 Task: Add a signature Jazmin Davis containing Best wishes for a happy National Teachers Day, Jazmin Davis to email address softage.2@softage.net and add a folder Assignments
Action: Key pressed n
Screenshot: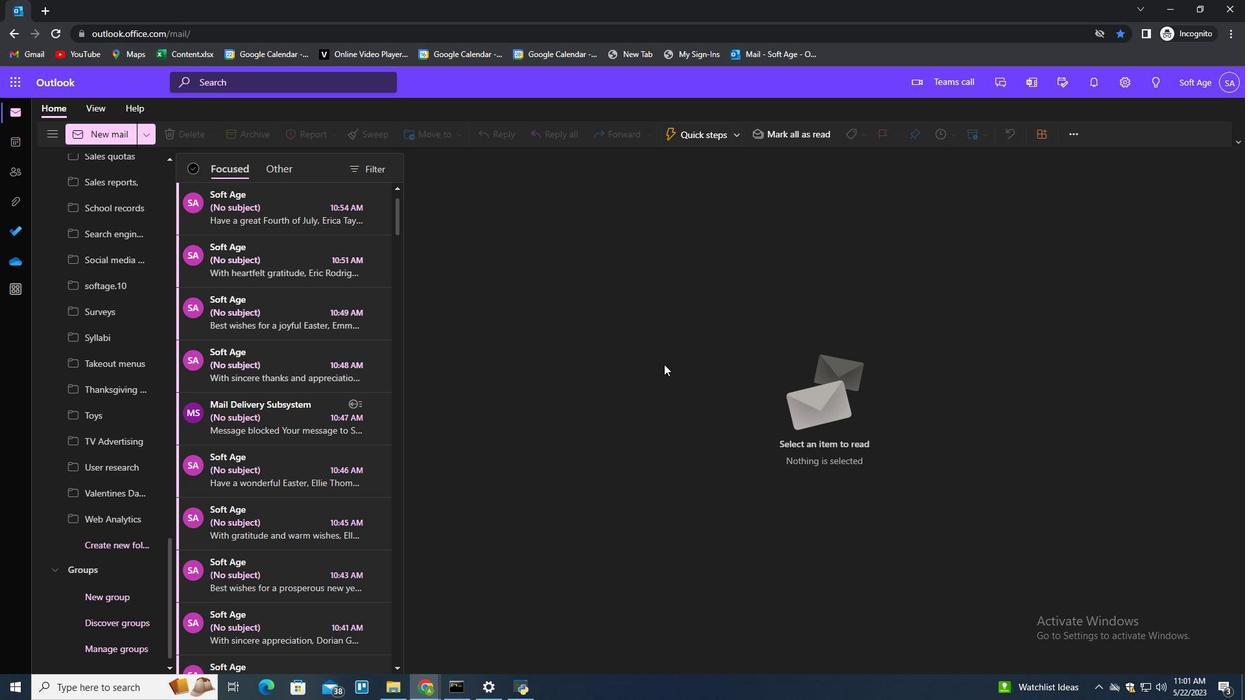 
Action: Mouse moved to (866, 126)
Screenshot: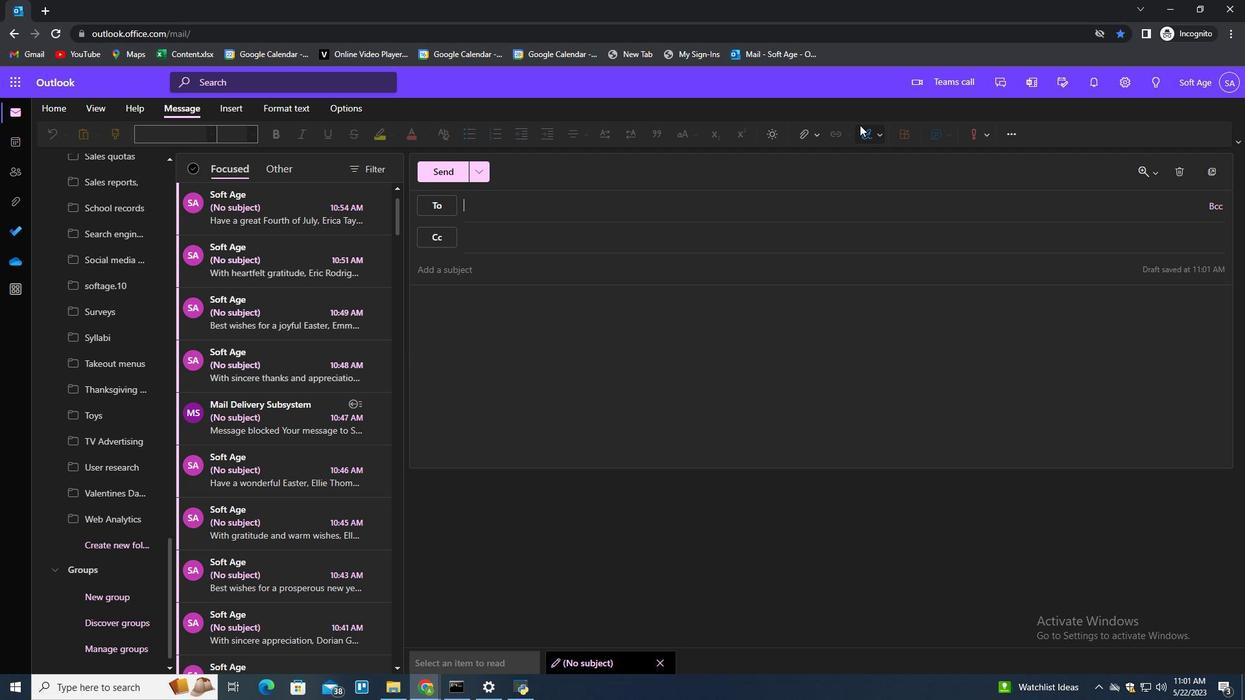 
Action: Mouse pressed left at (866, 126)
Screenshot: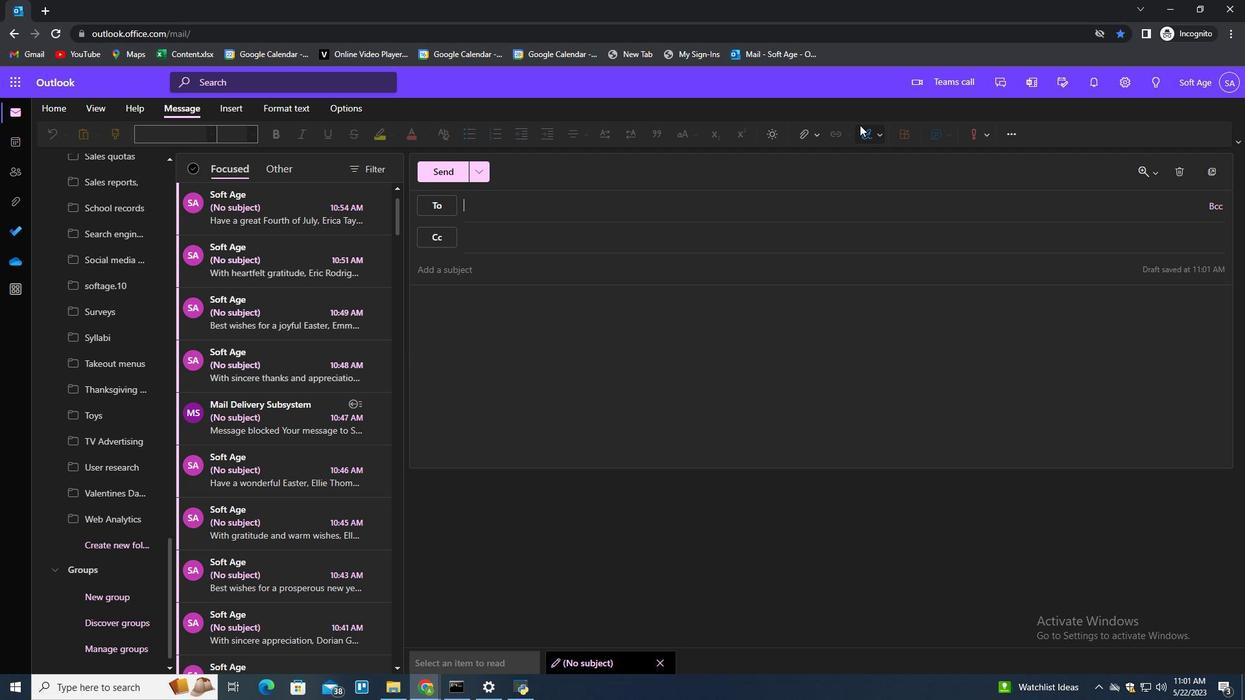 
Action: Mouse moved to (853, 184)
Screenshot: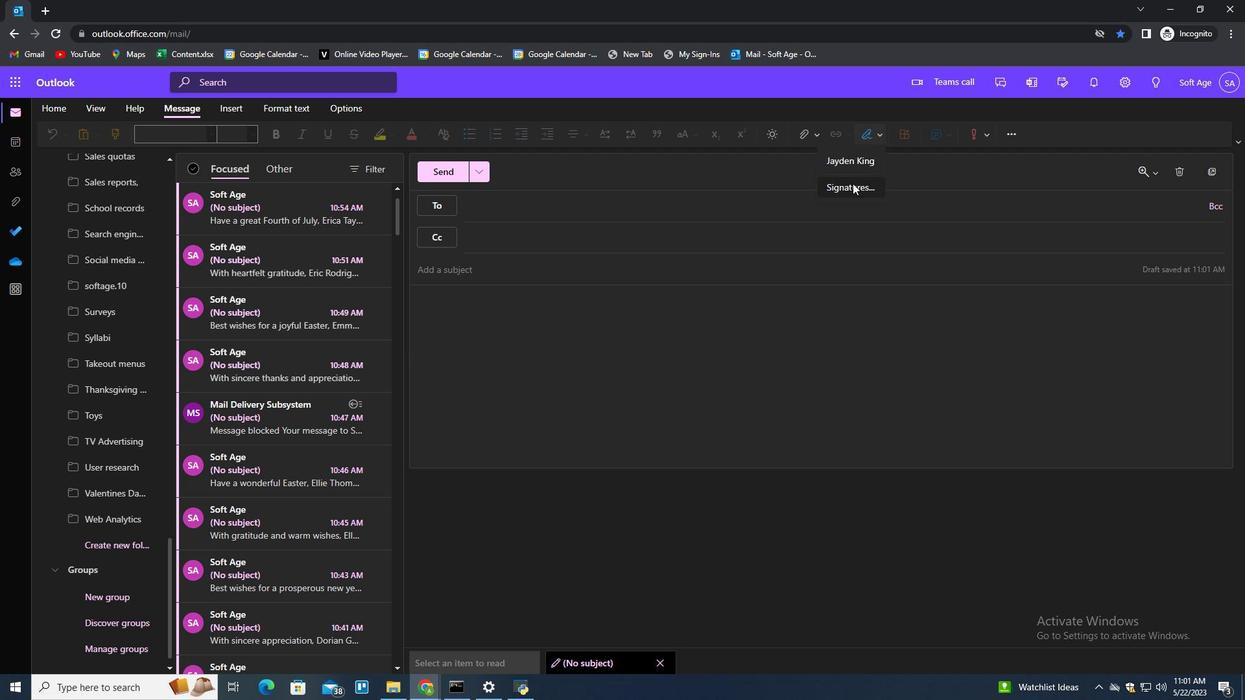 
Action: Mouse pressed left at (853, 184)
Screenshot: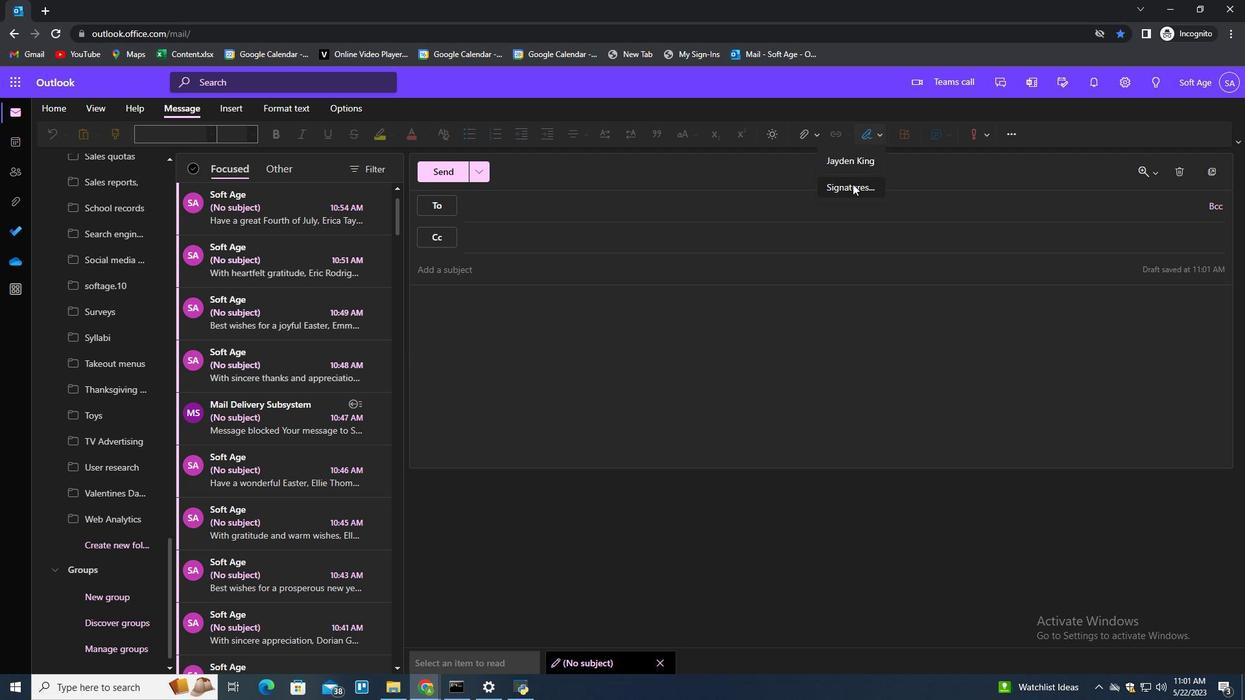 
Action: Mouse moved to (872, 239)
Screenshot: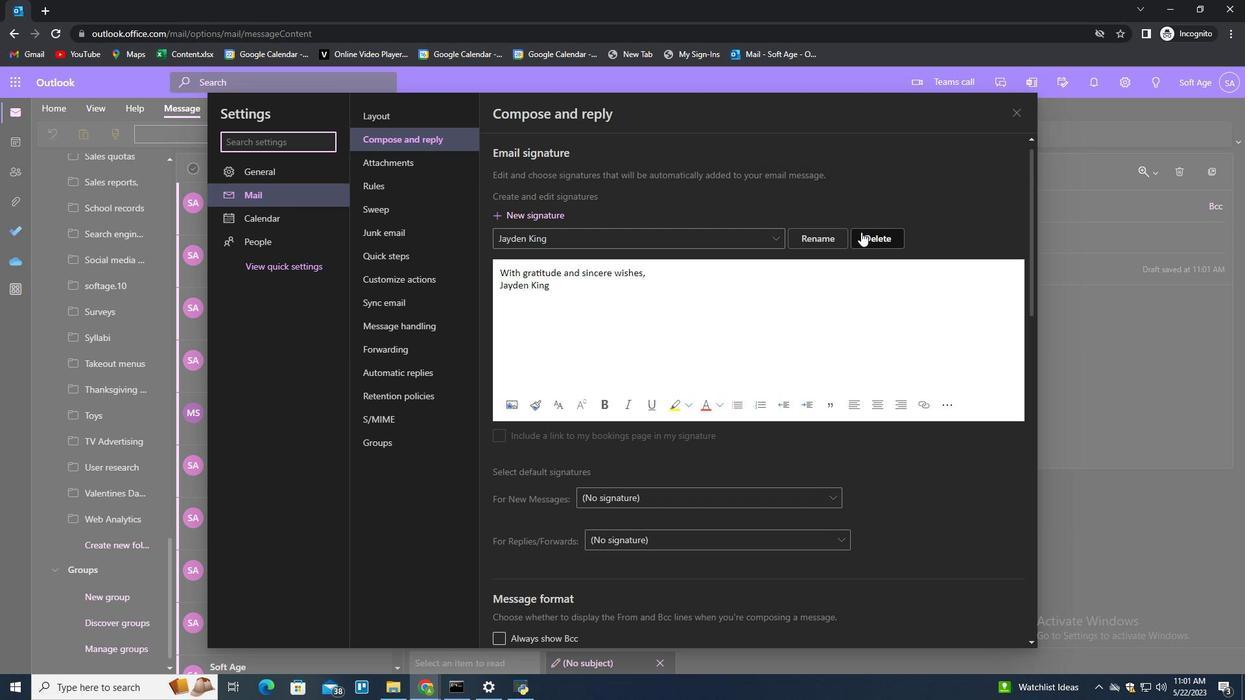 
Action: Mouse pressed left at (872, 239)
Screenshot: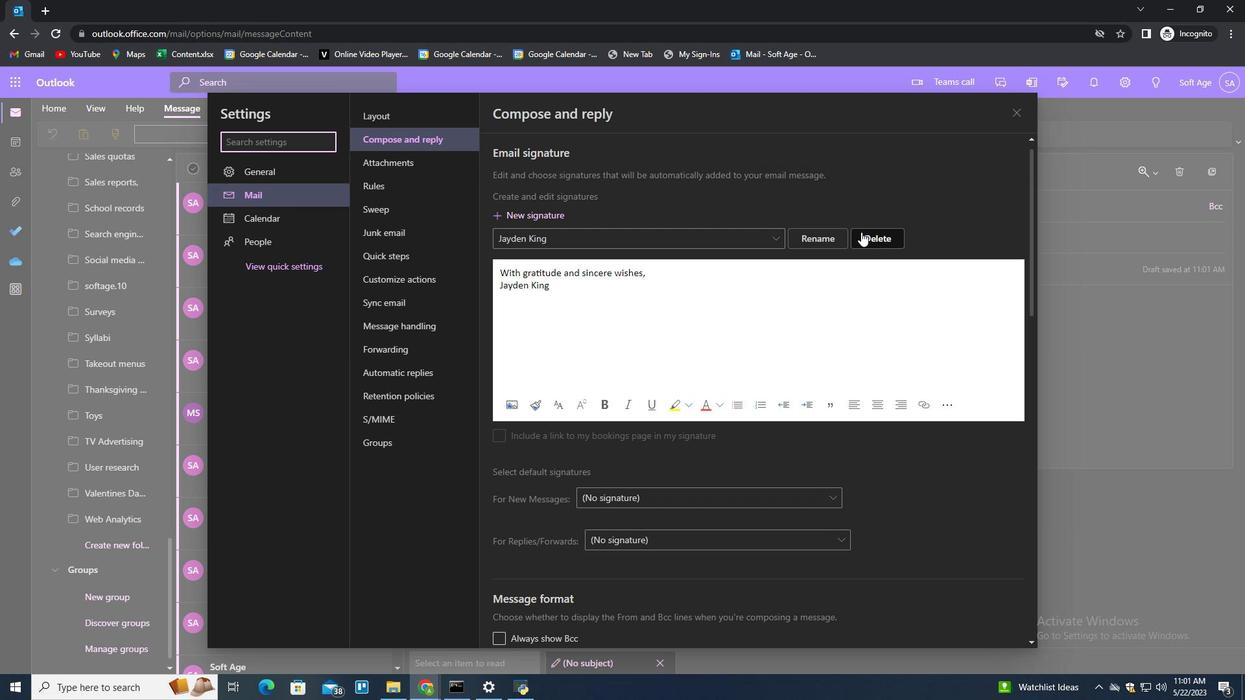 
Action: Mouse moved to (872, 239)
Screenshot: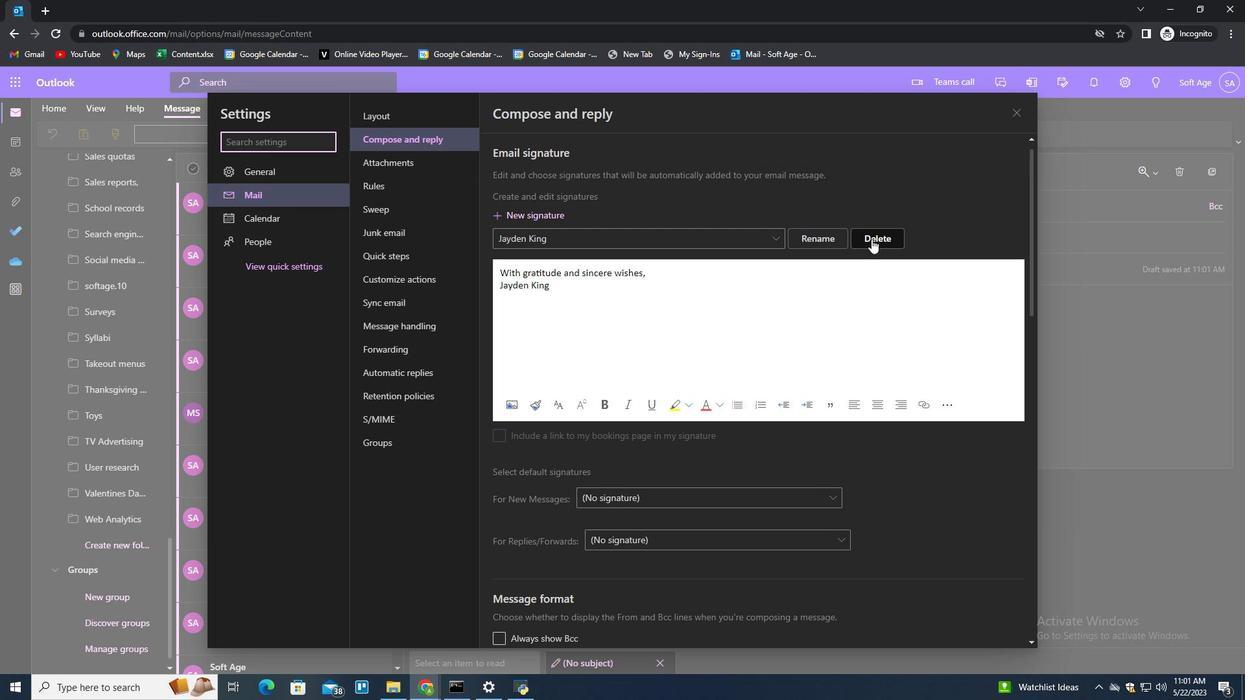 
Action: Mouse pressed left at (872, 239)
Screenshot: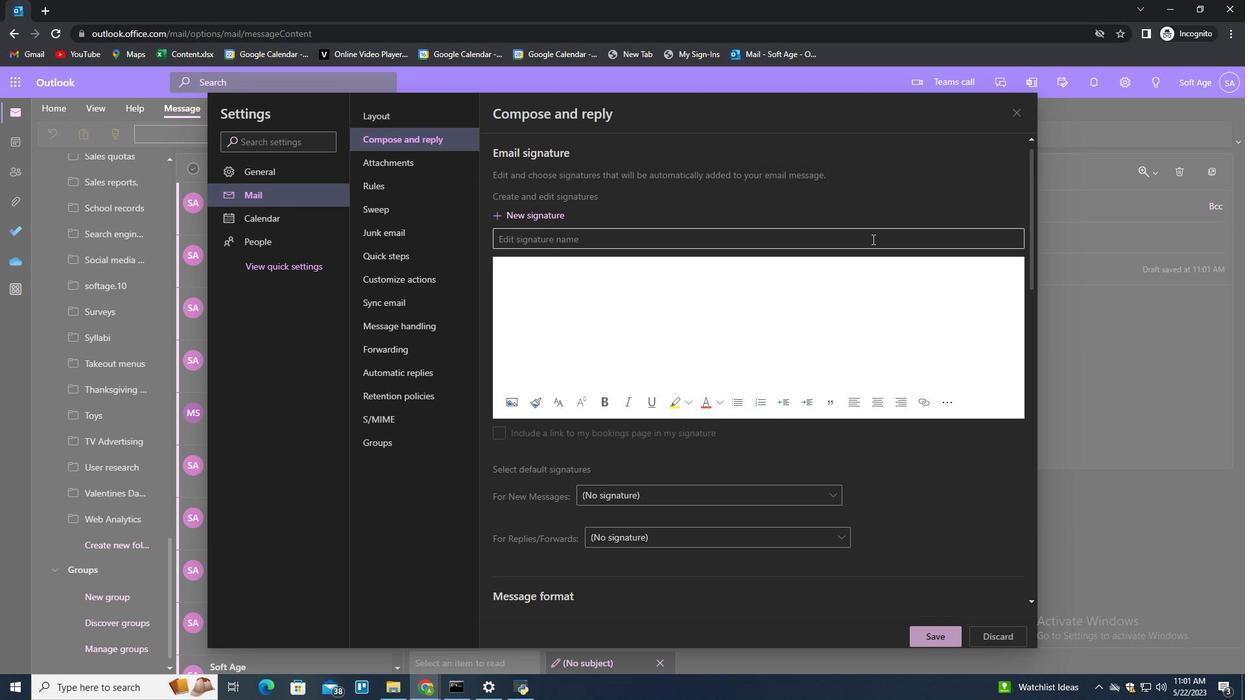 
Action: Key pressed <Key.shift>Jazmin<Key.space><Key.shift>Daci<Key.backspace><Key.backspace>c<Key.backspace>vis<Key.space><Key.tab><Key.shift>Best<Key.space>wishes<Key.space>for<Key.space>a<Key.space>happy<Key.space><Key.shift>Nti<Key.backspace><Key.backspace>ational<Key.space><Key.shift>Teacher<Key.space><Key.shift>Daym<Key.backspace>,<Key.shift_r><Key.enter><Key.shift>D<Key.backspace>Jazmin<Key.space><Key.shift>Davis
Screenshot: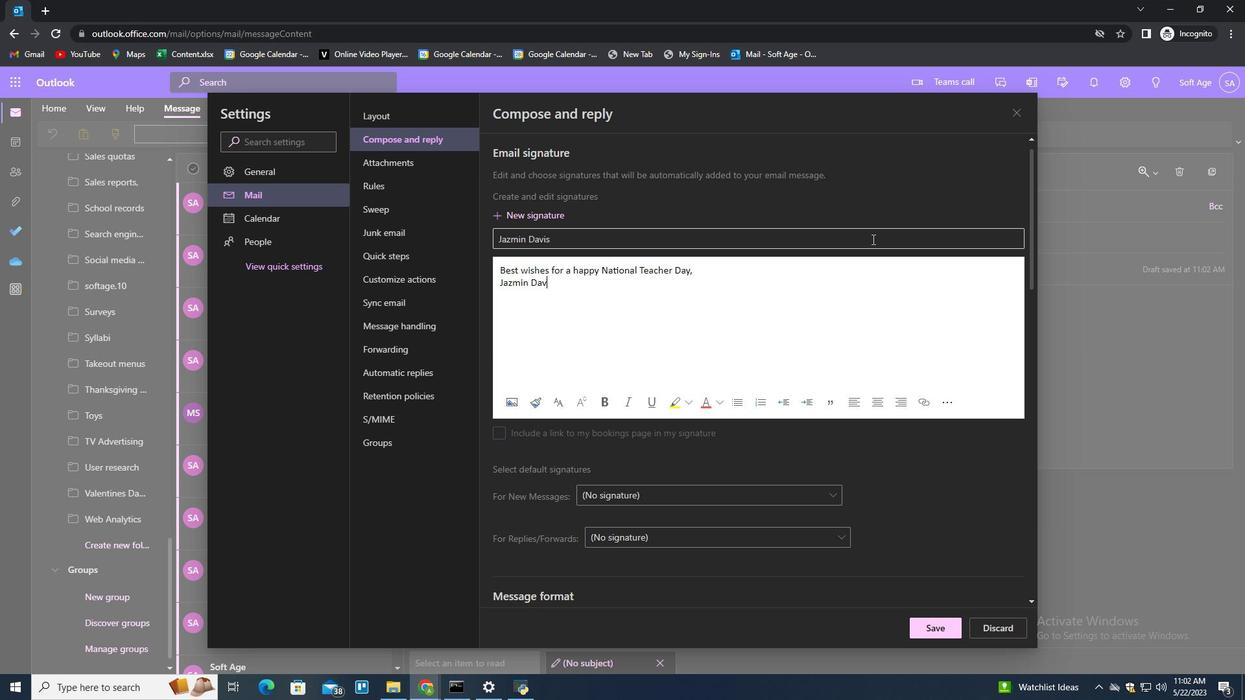 
Action: Mouse moved to (931, 626)
Screenshot: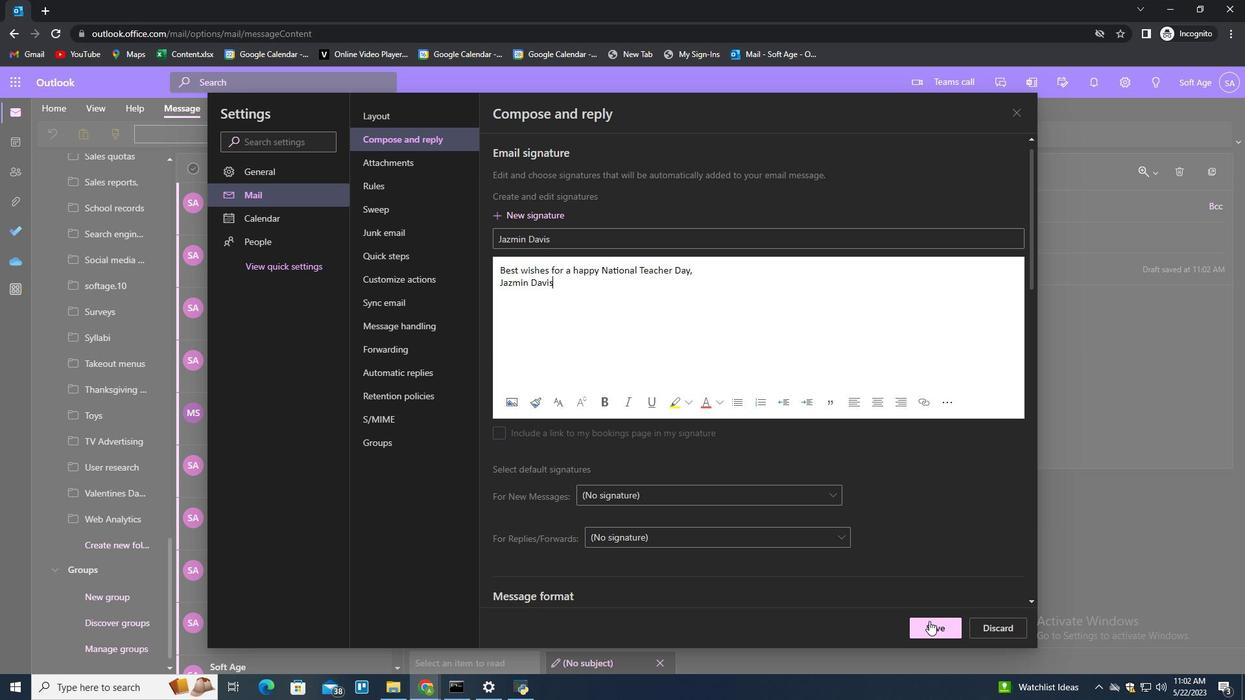 
Action: Mouse pressed left at (931, 626)
Screenshot: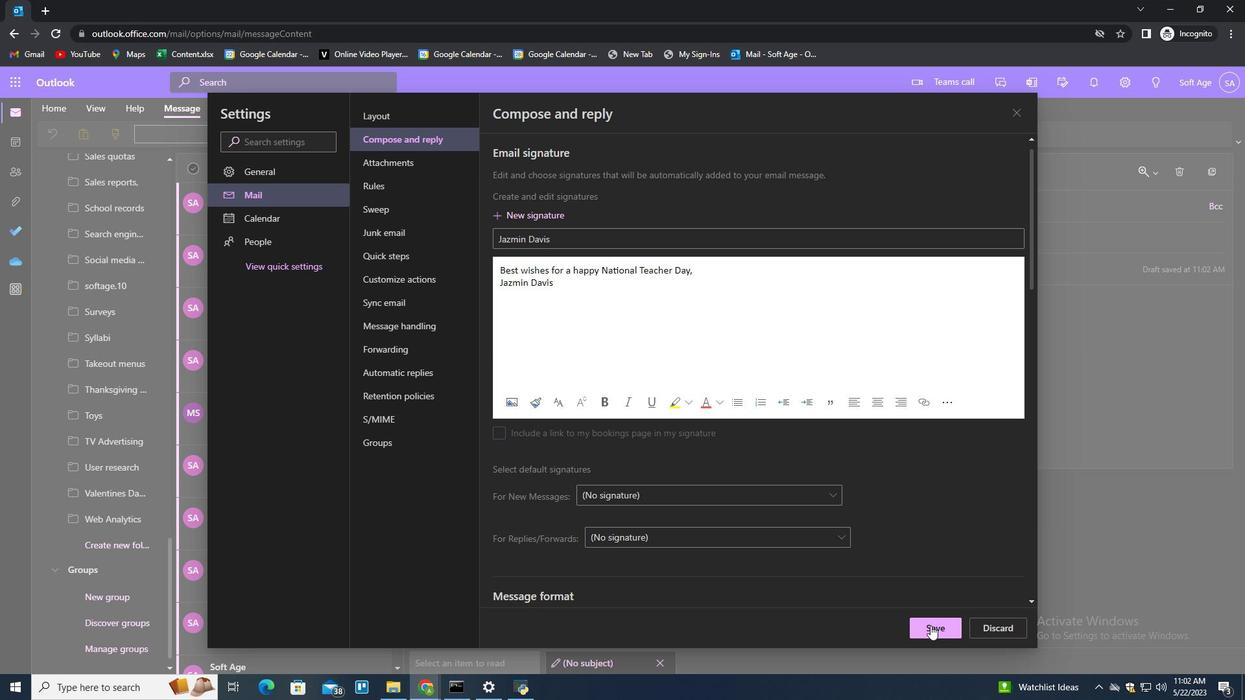
Action: Mouse moved to (1118, 386)
Screenshot: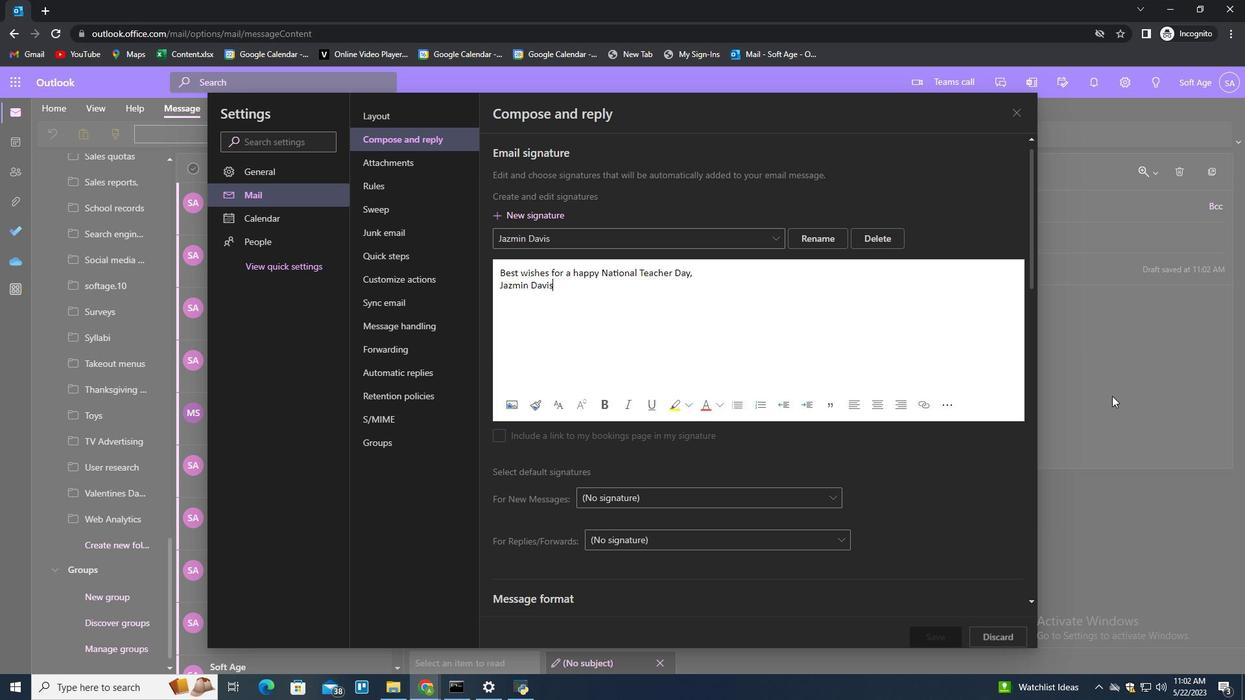 
Action: Mouse pressed left at (1118, 386)
Screenshot: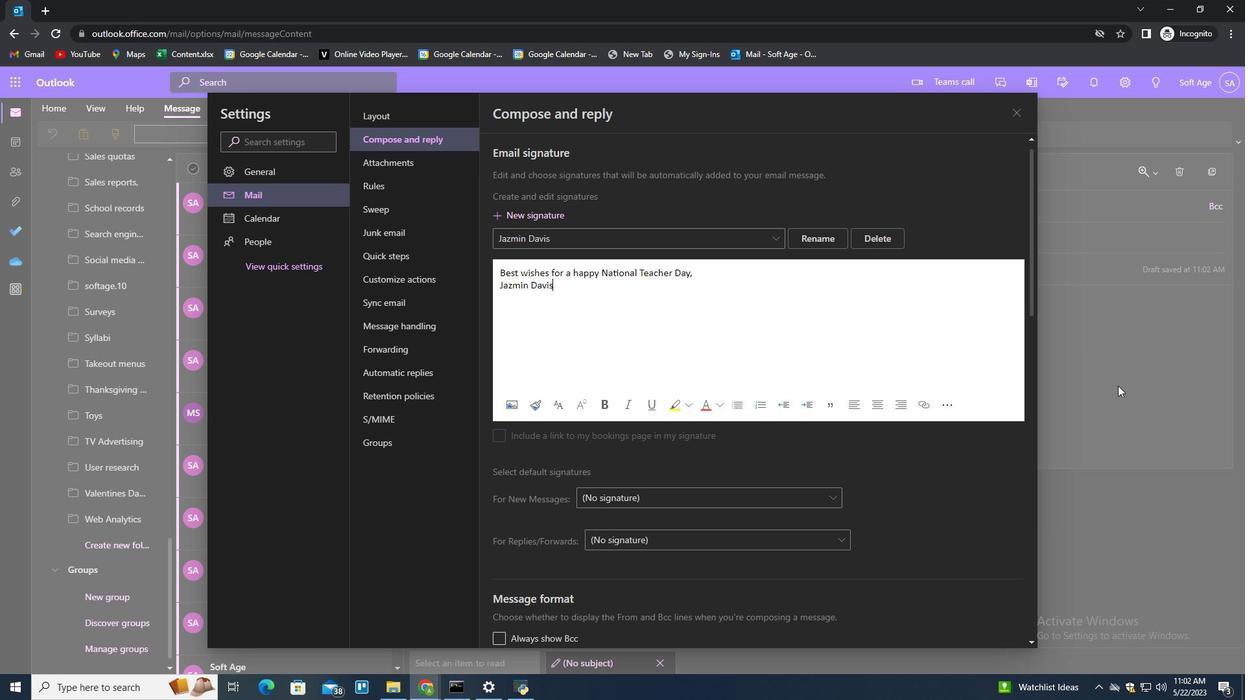 
Action: Mouse moved to (878, 129)
Screenshot: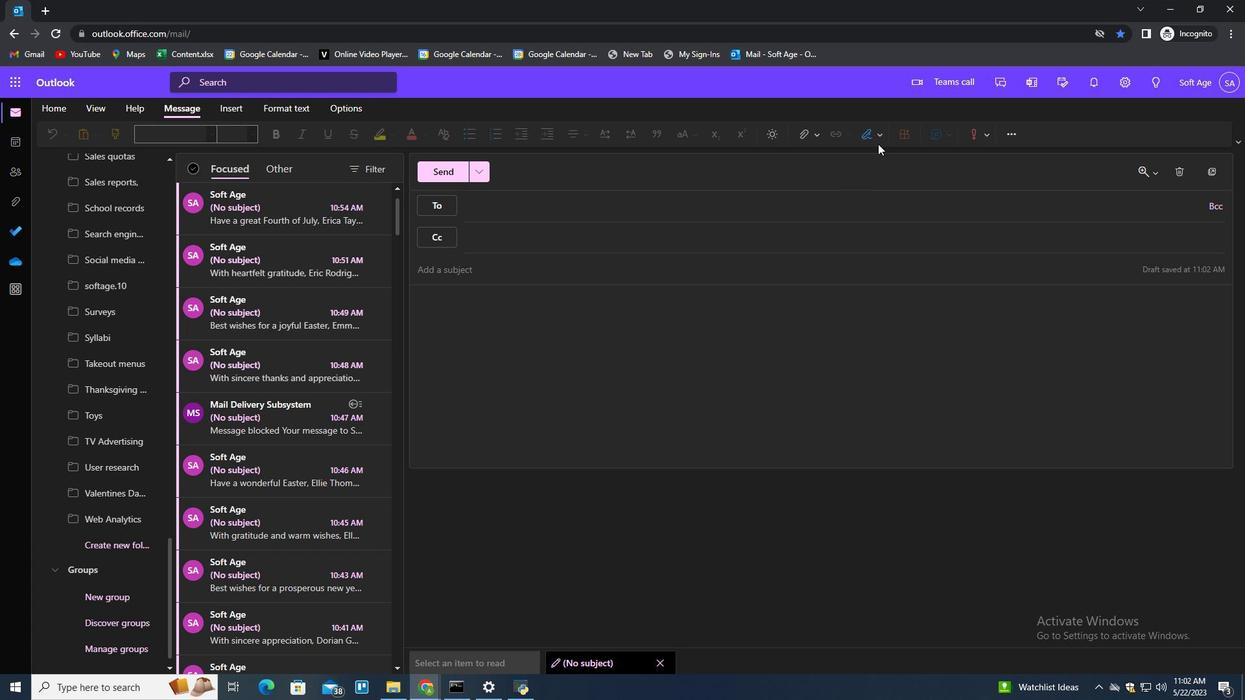 
Action: Mouse pressed left at (878, 129)
Screenshot: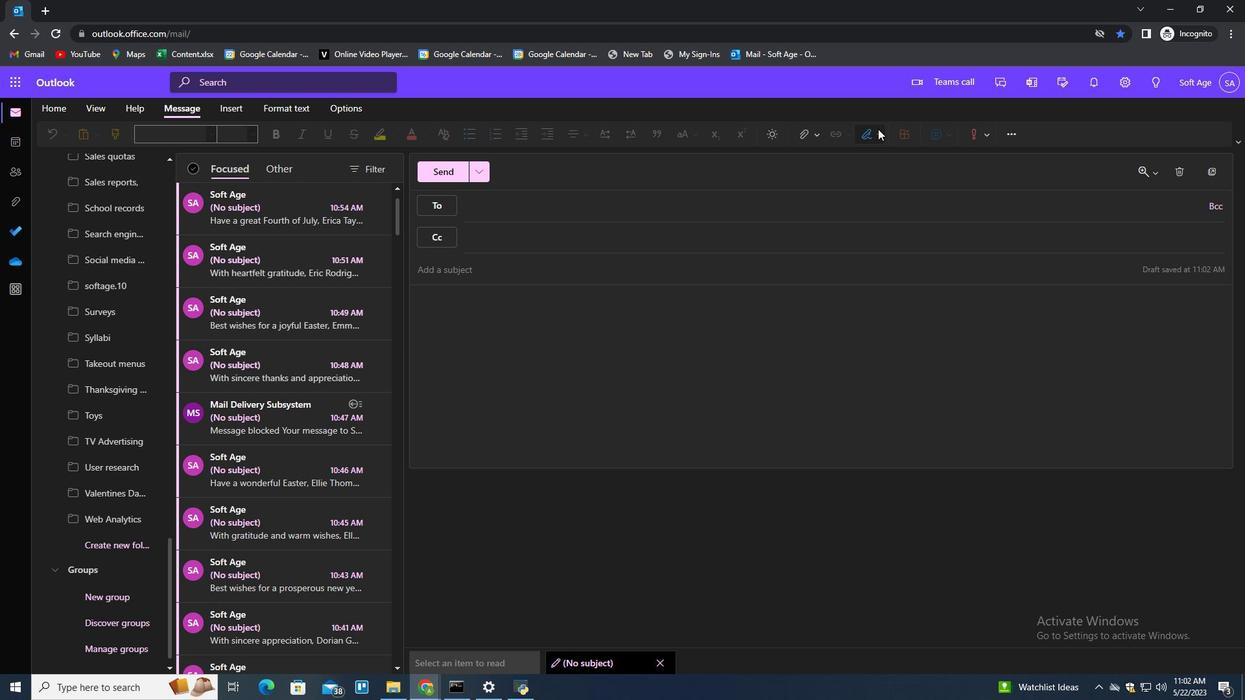 
Action: Mouse moved to (849, 162)
Screenshot: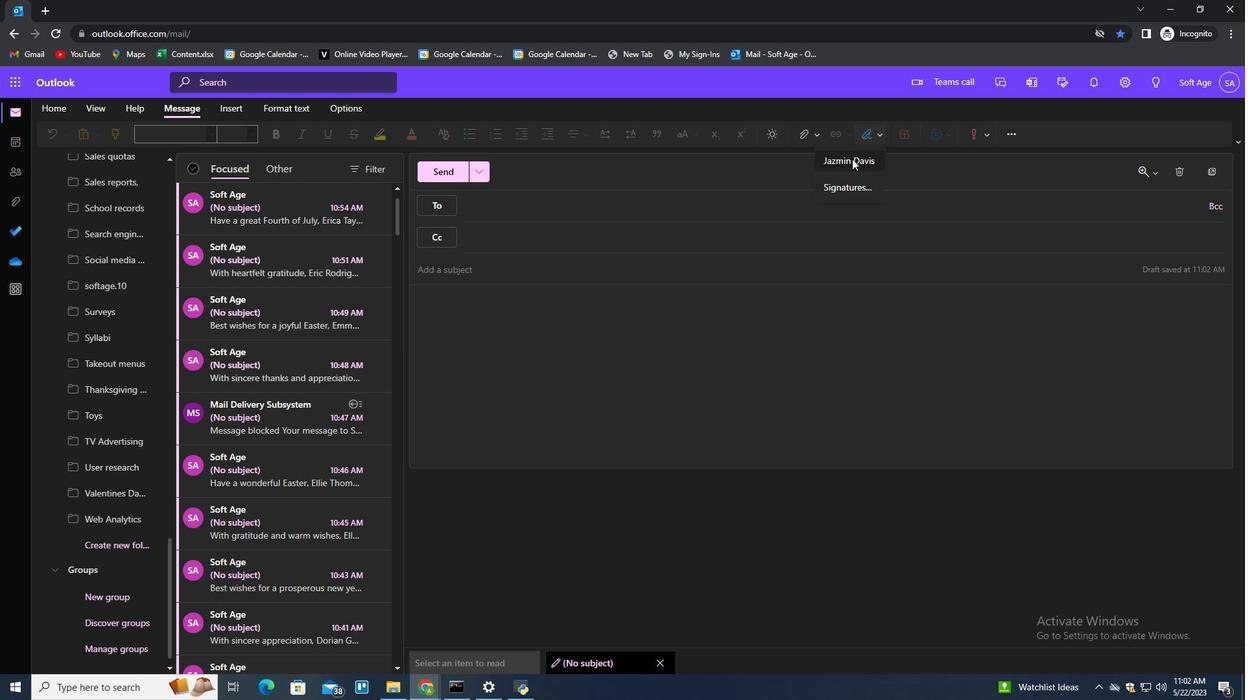 
Action: Mouse pressed left at (849, 162)
Screenshot: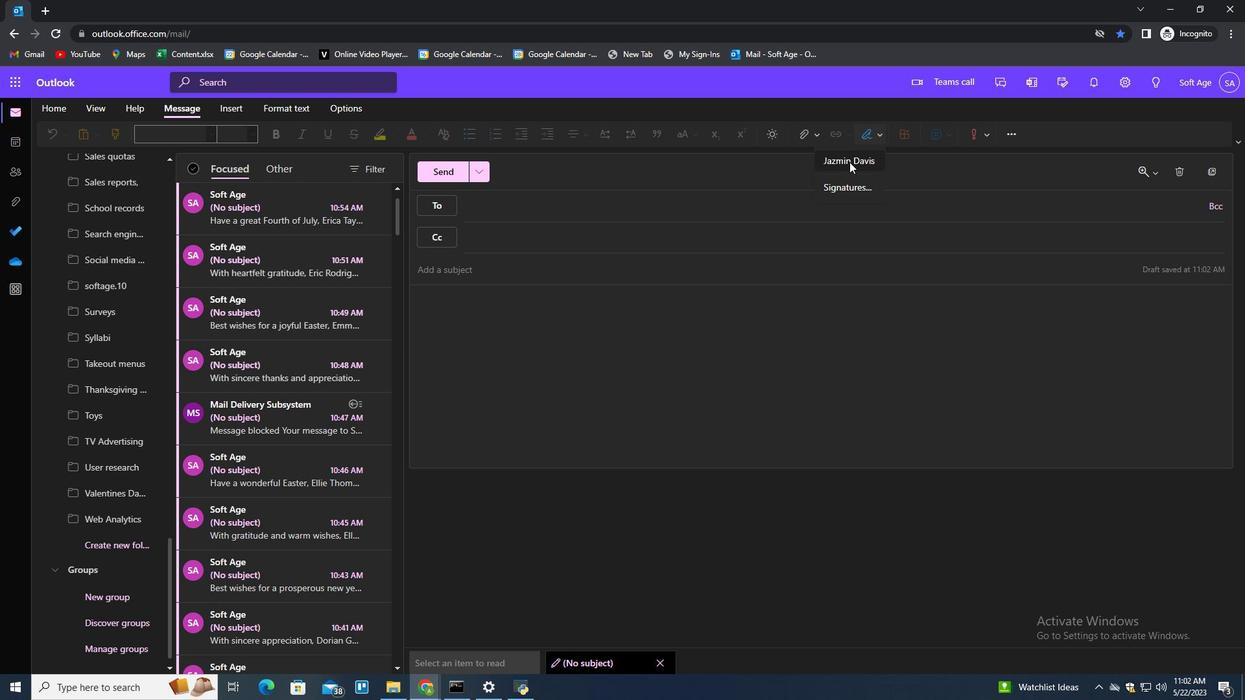 
Action: Mouse moved to (484, 208)
Screenshot: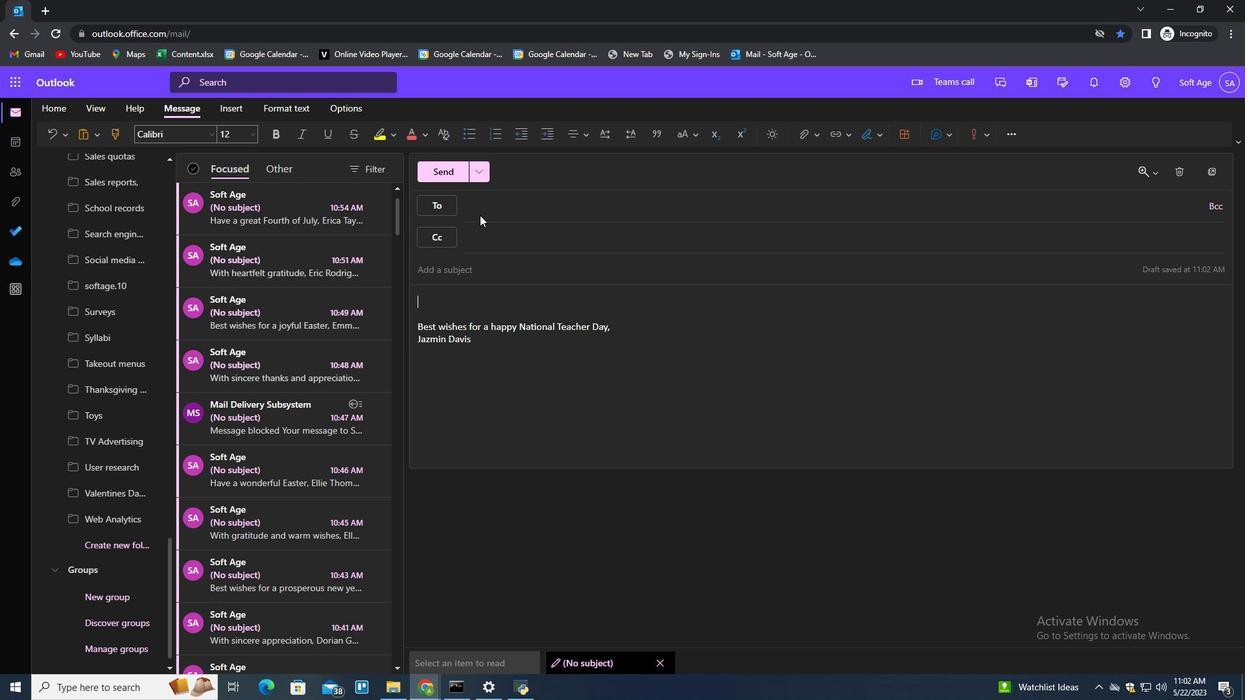 
Action: Mouse pressed left at (484, 208)
Screenshot: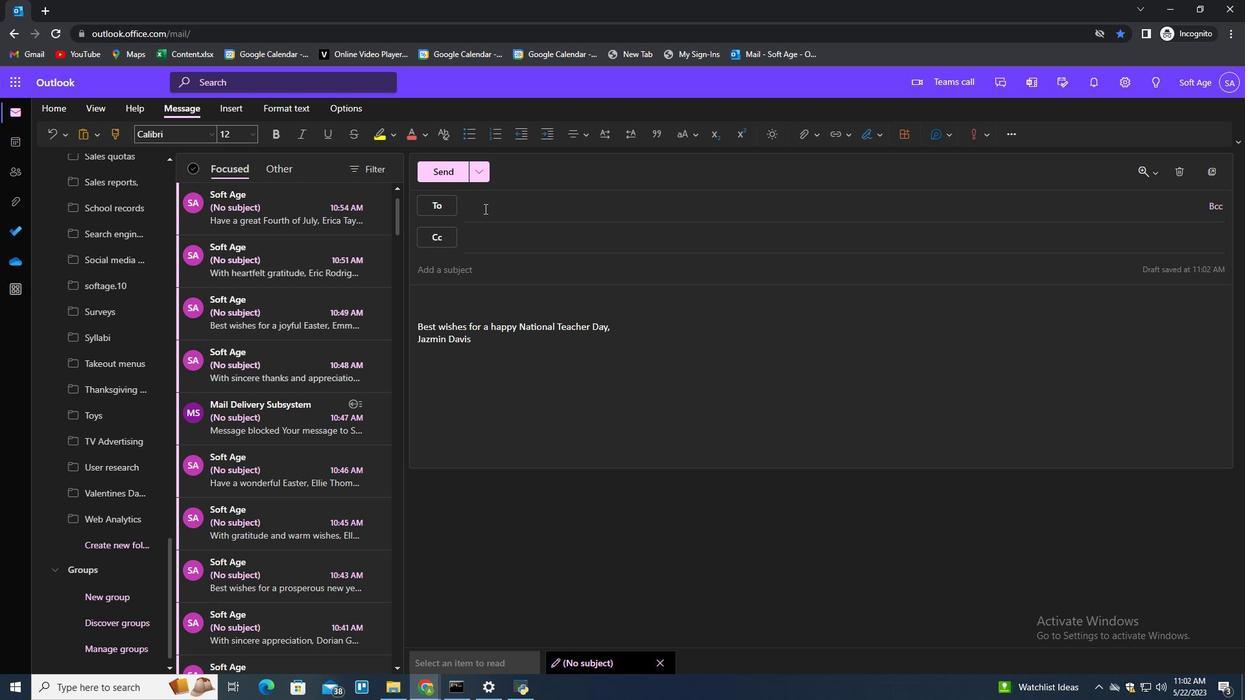 
Action: Key pressed softage.
Screenshot: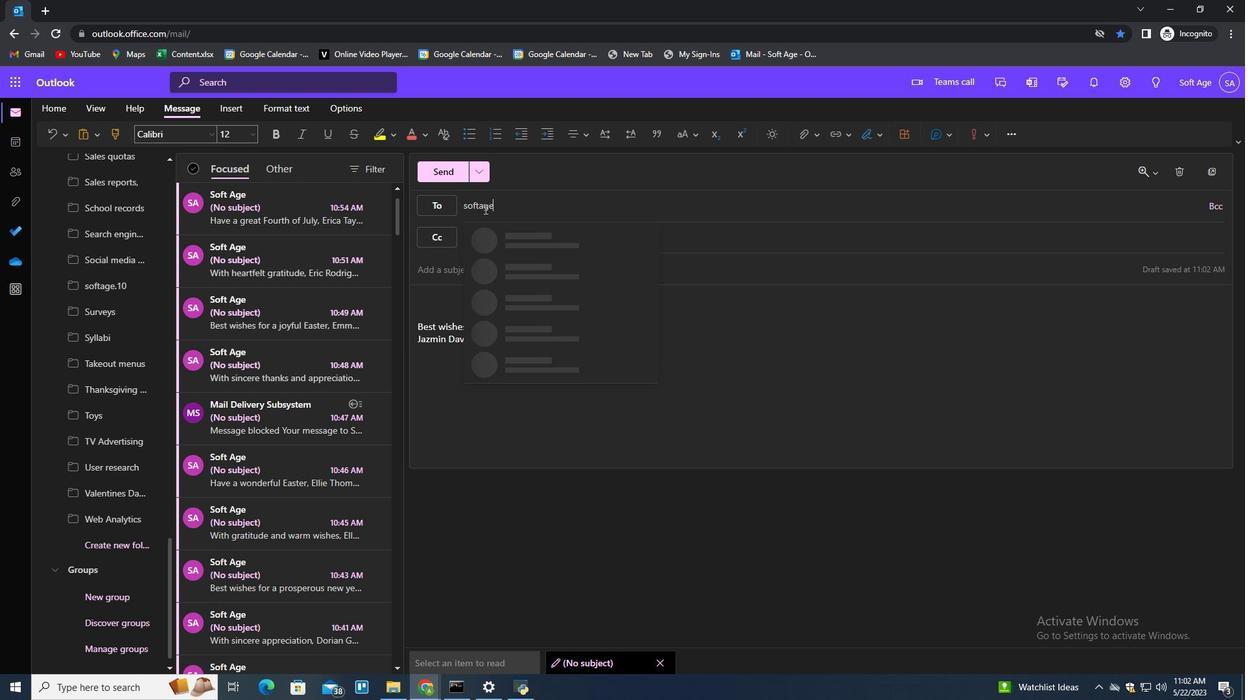 
Action: Mouse scrolled (484, 209) with delta (0, 0)
Screenshot: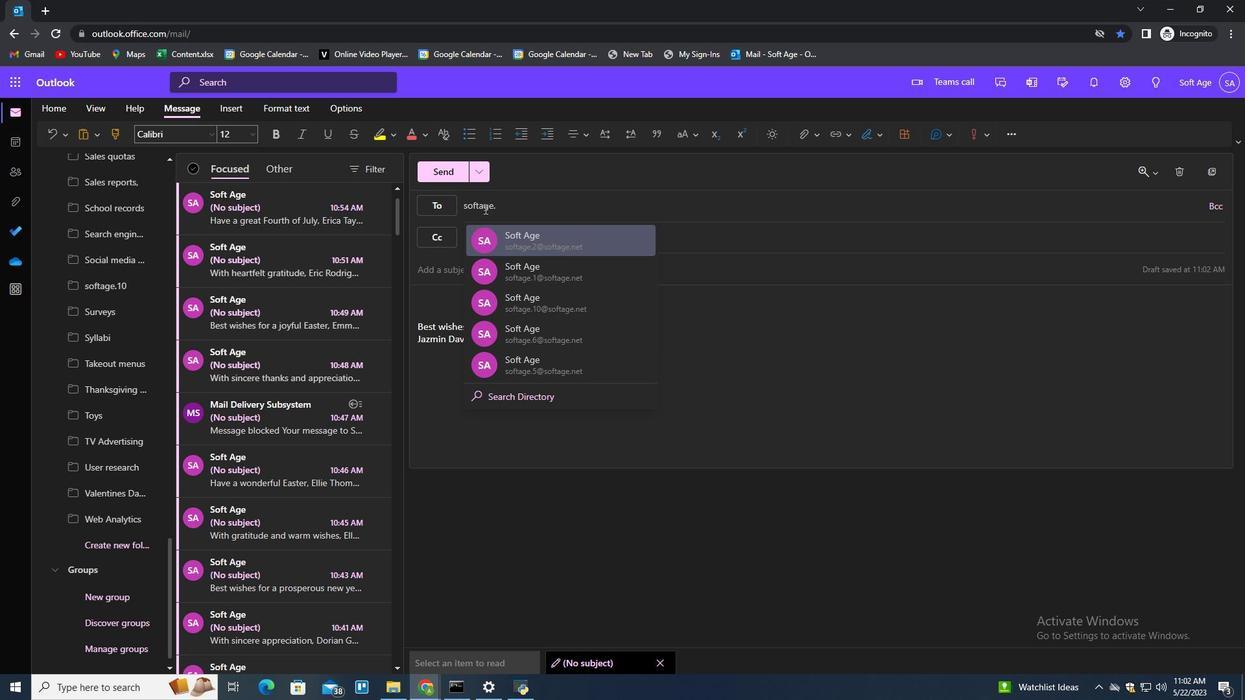 
Action: Mouse moved to (490, 205)
Screenshot: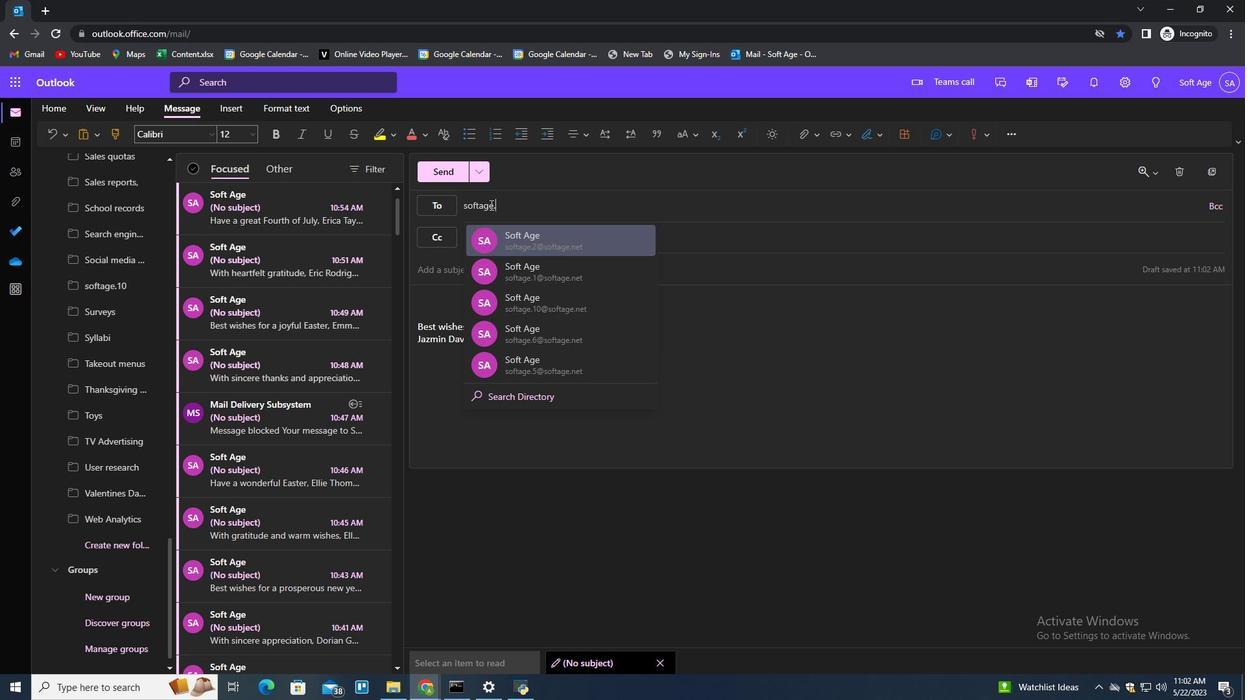
Action: Key pressed sof<Key.backspace><Key.backspace><Key.backspace>2<Key.shift>@softage.net<Key.enter>
Screenshot: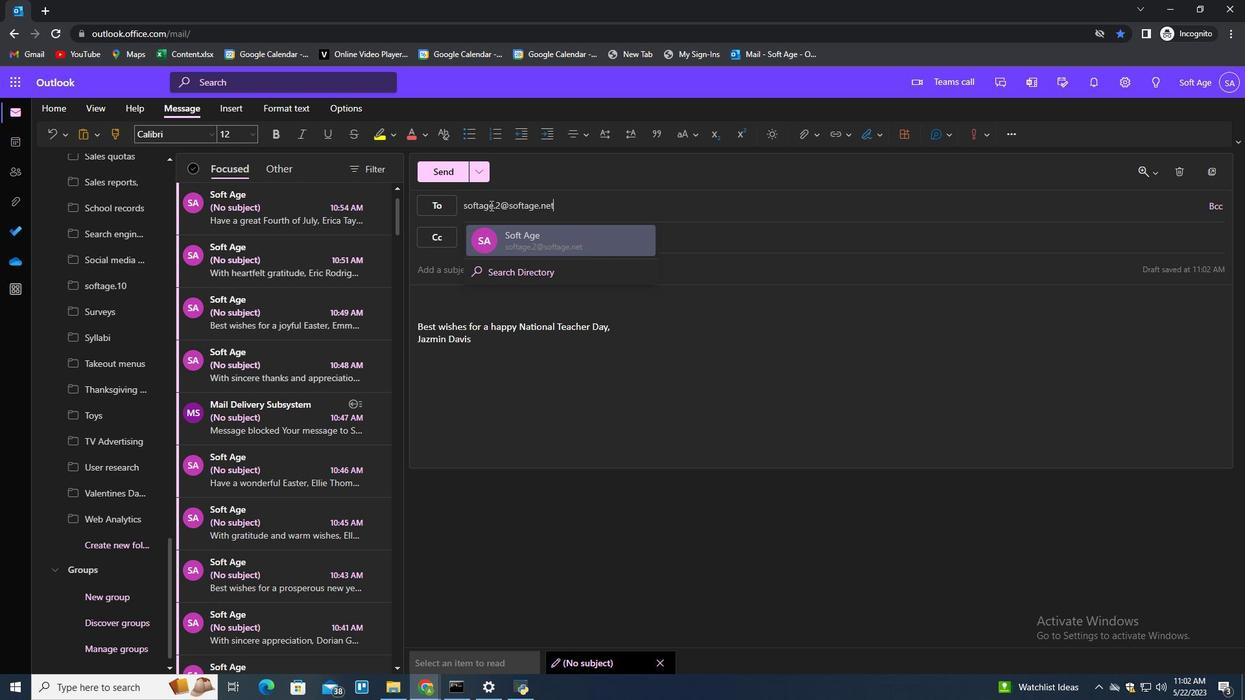 
Action: Mouse scrolled (490, 205) with delta (0, 0)
Screenshot: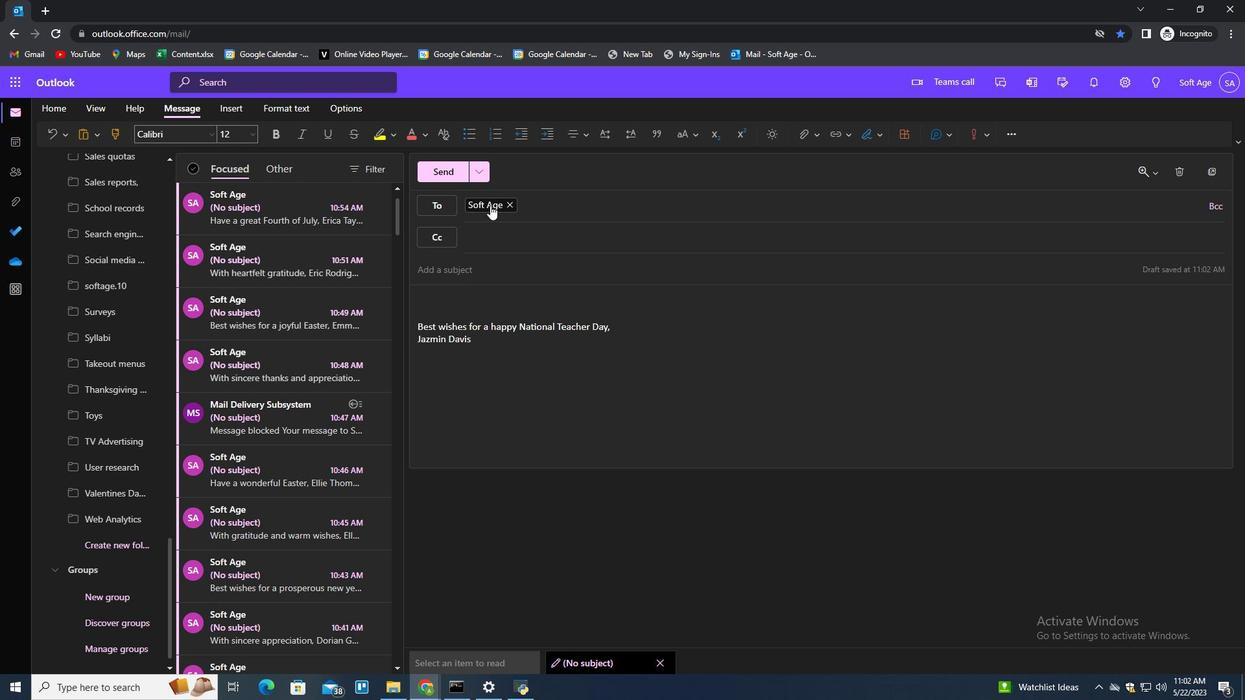 
Action: Mouse scrolled (490, 205) with delta (0, 0)
Screenshot: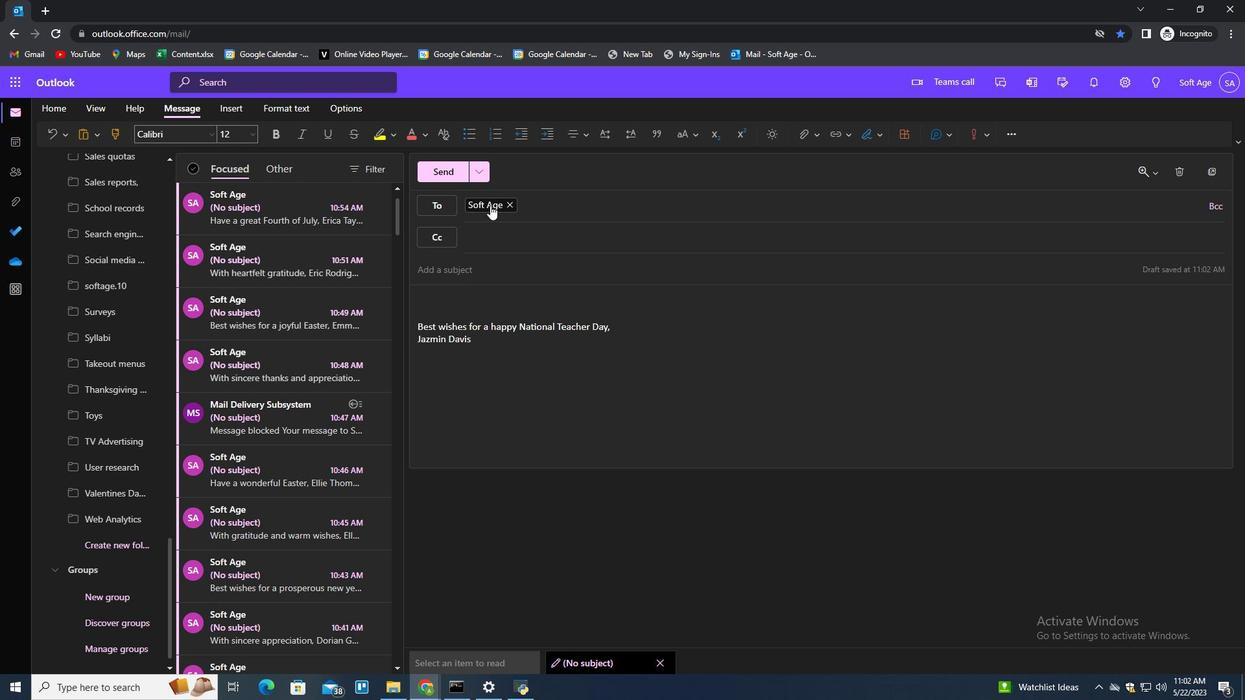 
Action: Mouse scrolled (490, 205) with delta (0, 0)
Screenshot: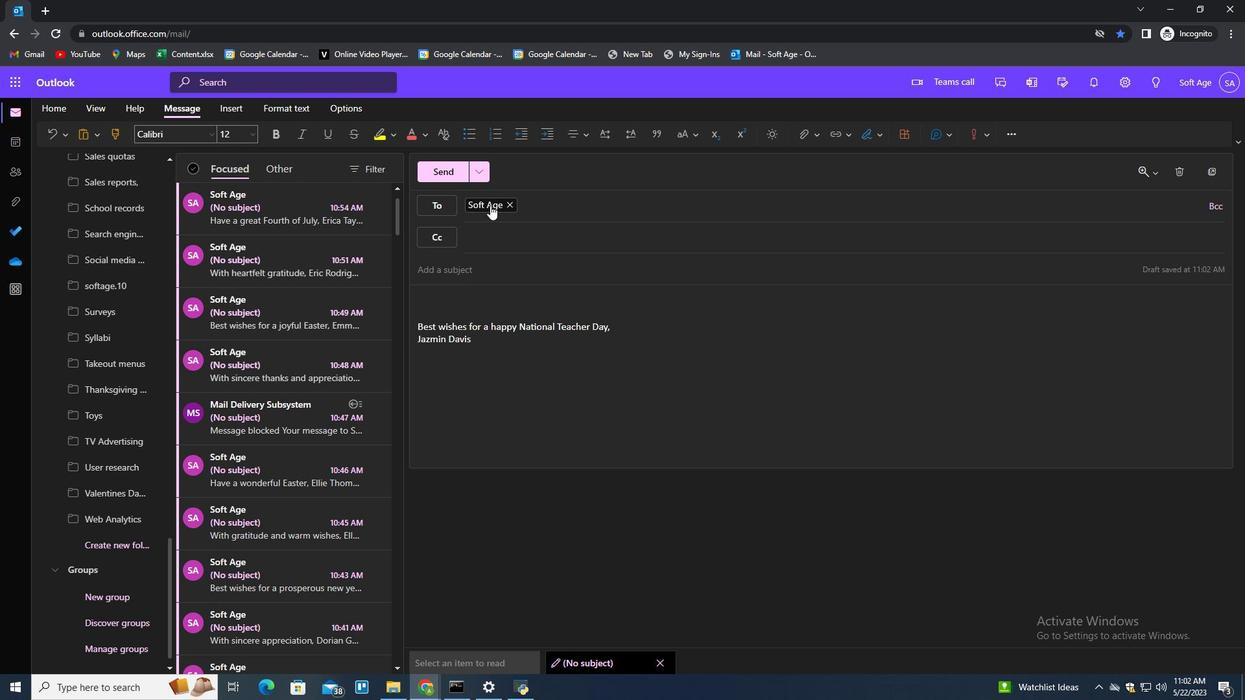 
Action: Mouse moved to (136, 616)
Screenshot: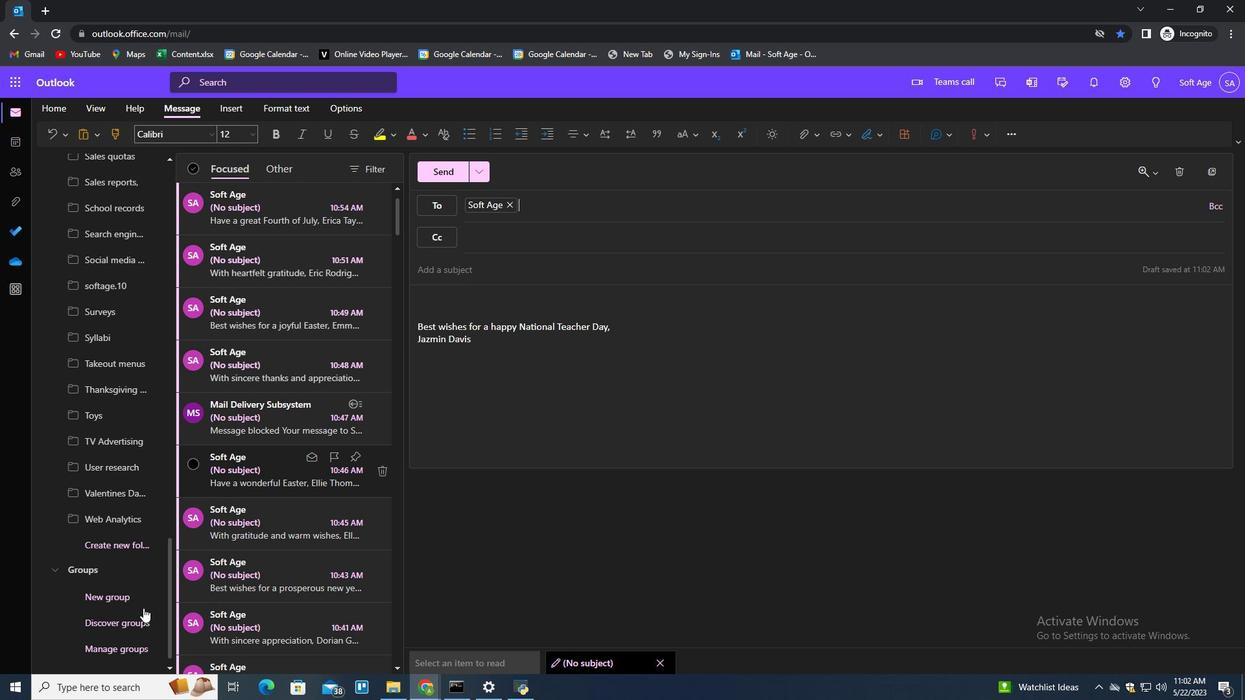 
Action: Mouse scrolled (136, 615) with delta (0, 0)
Screenshot: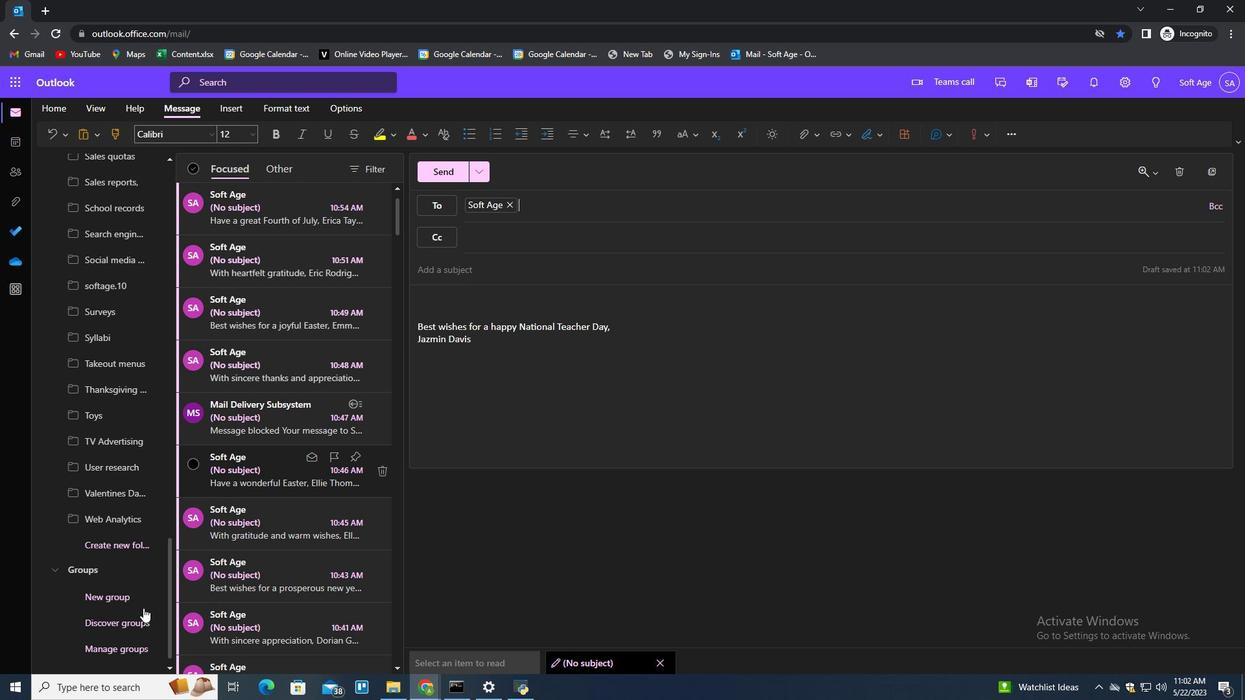 
Action: Mouse moved to (135, 617)
Screenshot: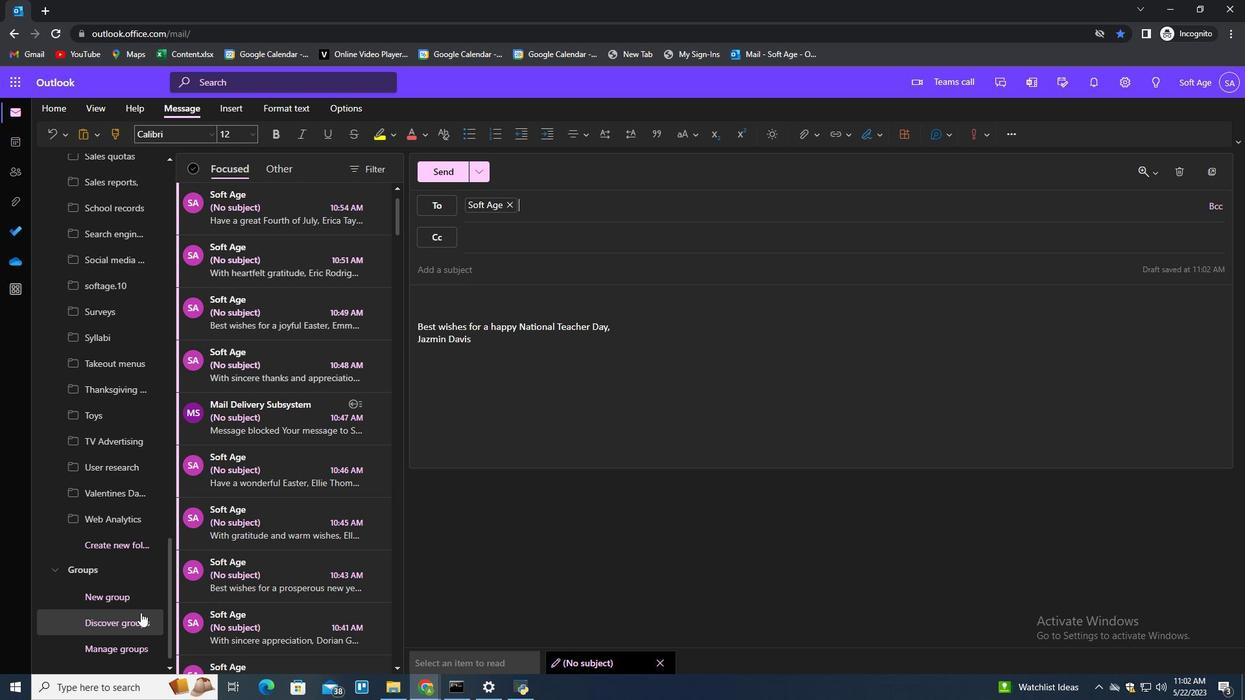 
Action: Mouse scrolled (135, 617) with delta (0, 0)
Screenshot: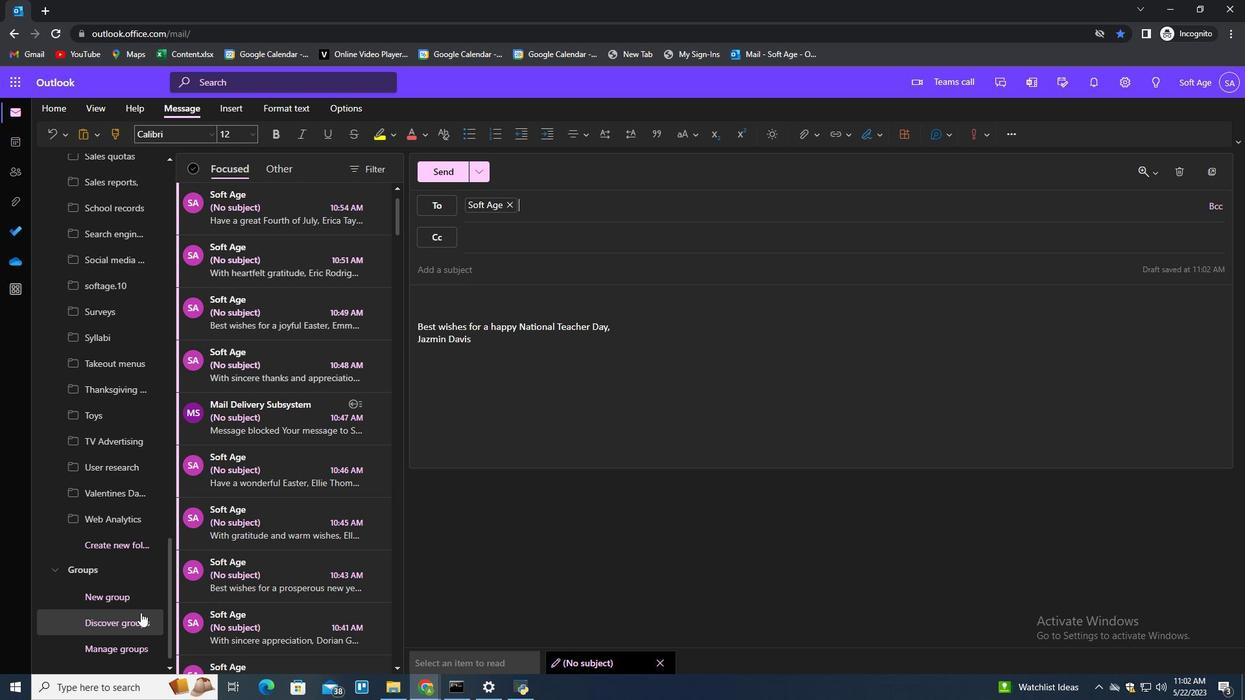 
Action: Mouse scrolled (135, 617) with delta (0, 0)
Screenshot: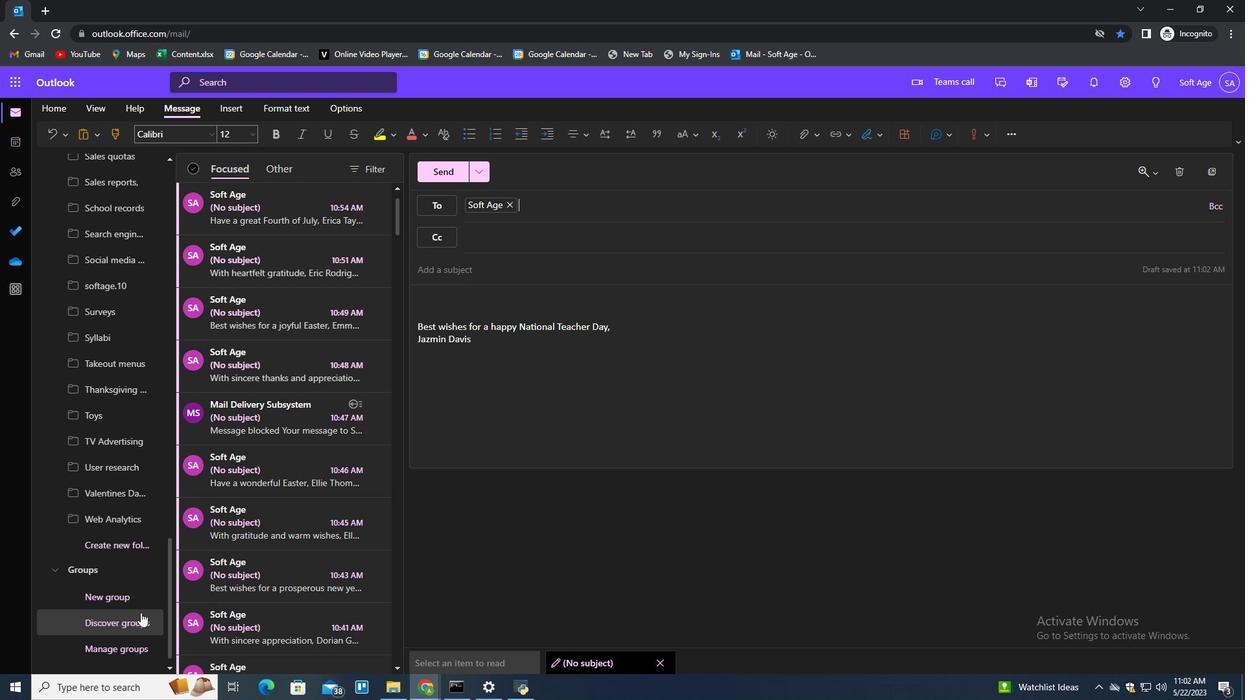 
Action: Mouse moved to (134, 618)
Screenshot: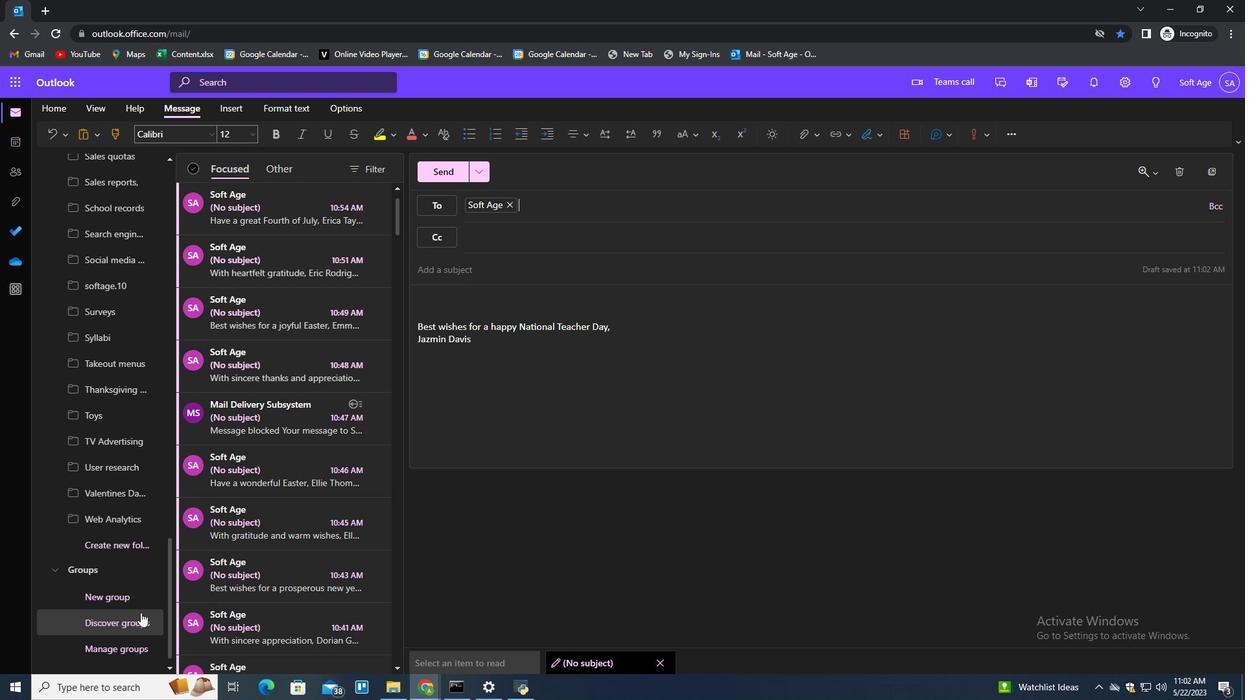 
Action: Mouse scrolled (134, 617) with delta (0, 0)
Screenshot: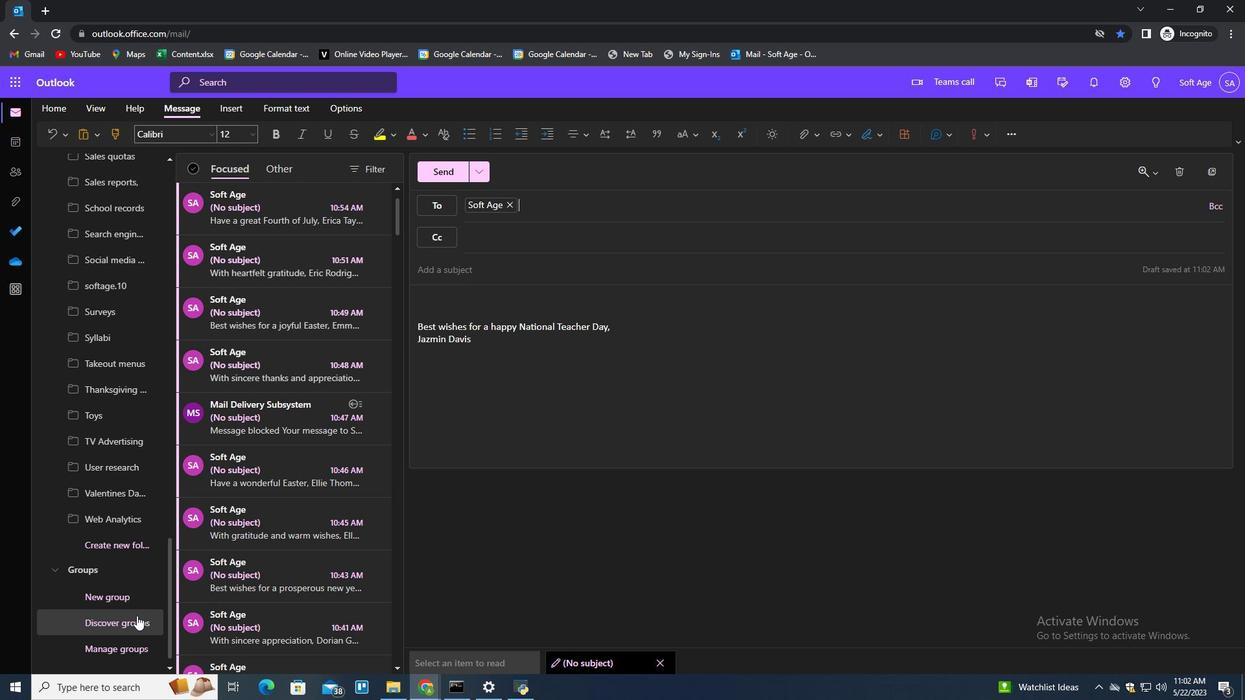 
Action: Mouse moved to (114, 641)
Screenshot: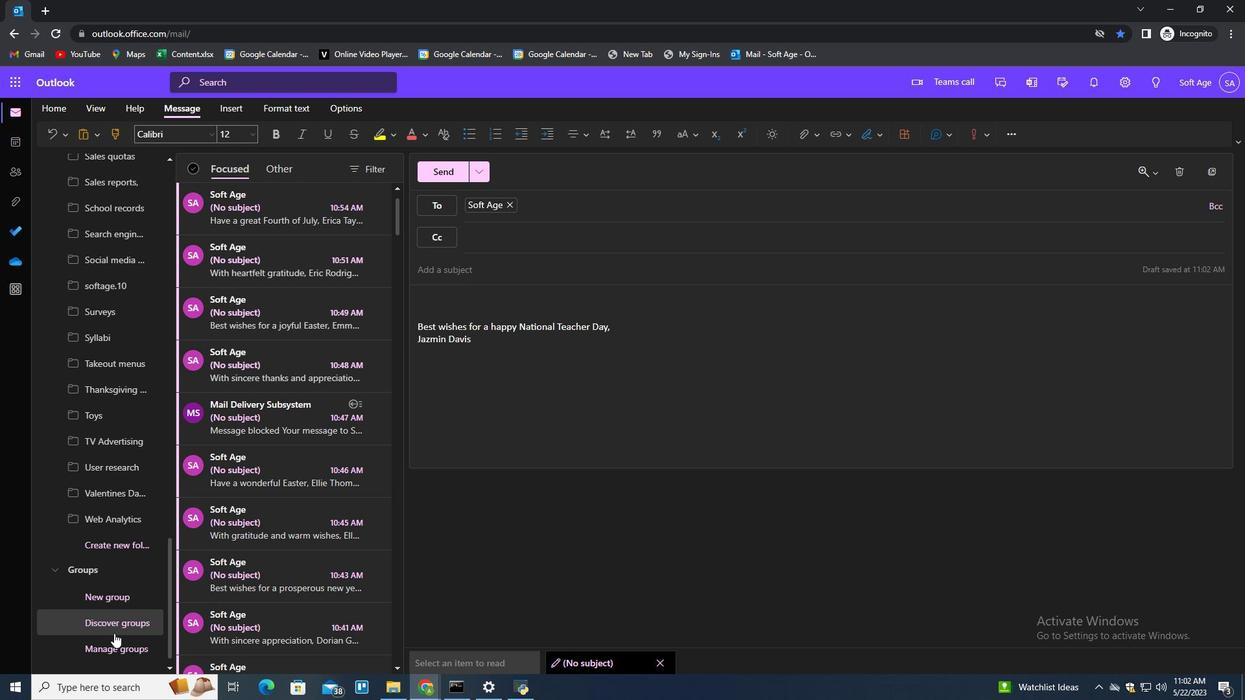 
Action: Mouse pressed left at (114, 641)
Screenshot: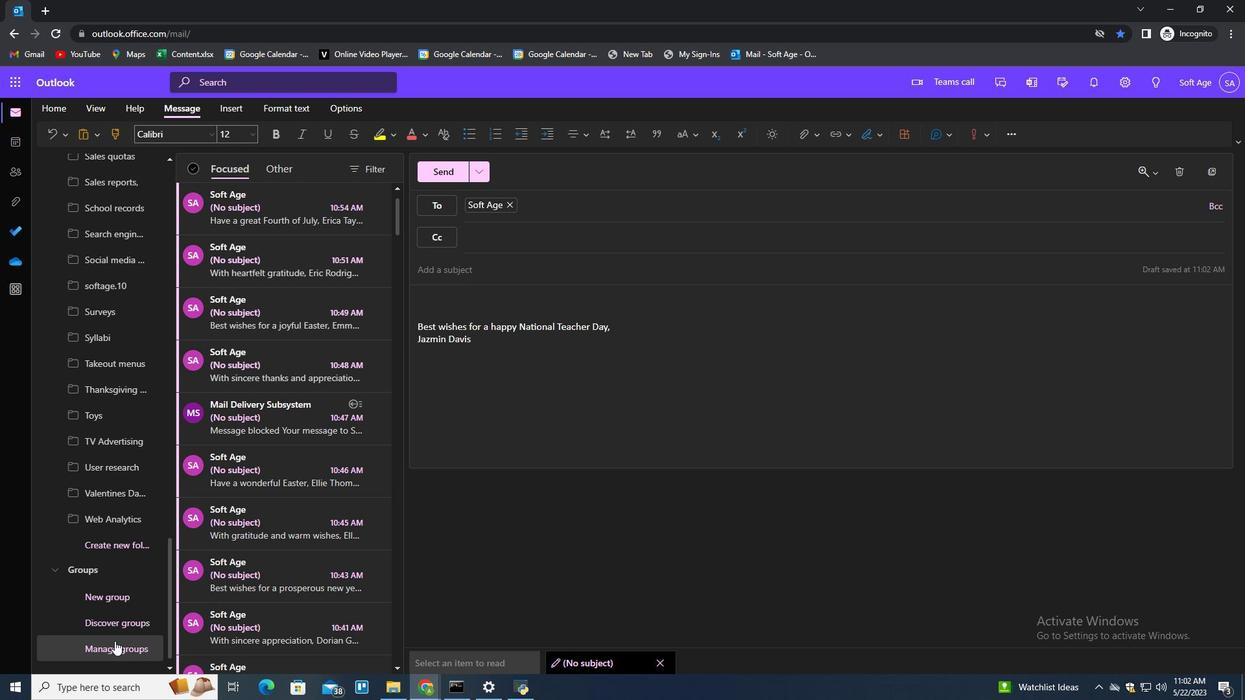 
Action: Mouse moved to (114, 641)
Screenshot: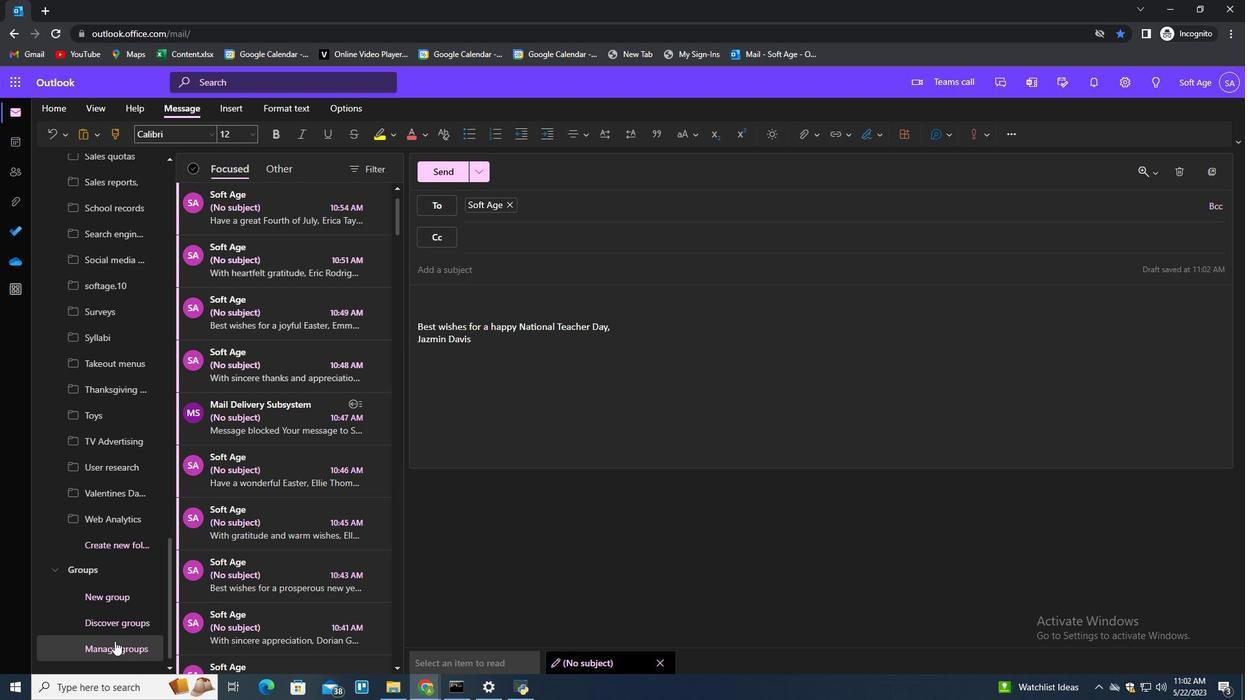 
Action: Key pressed <Key.shift>As
Screenshot: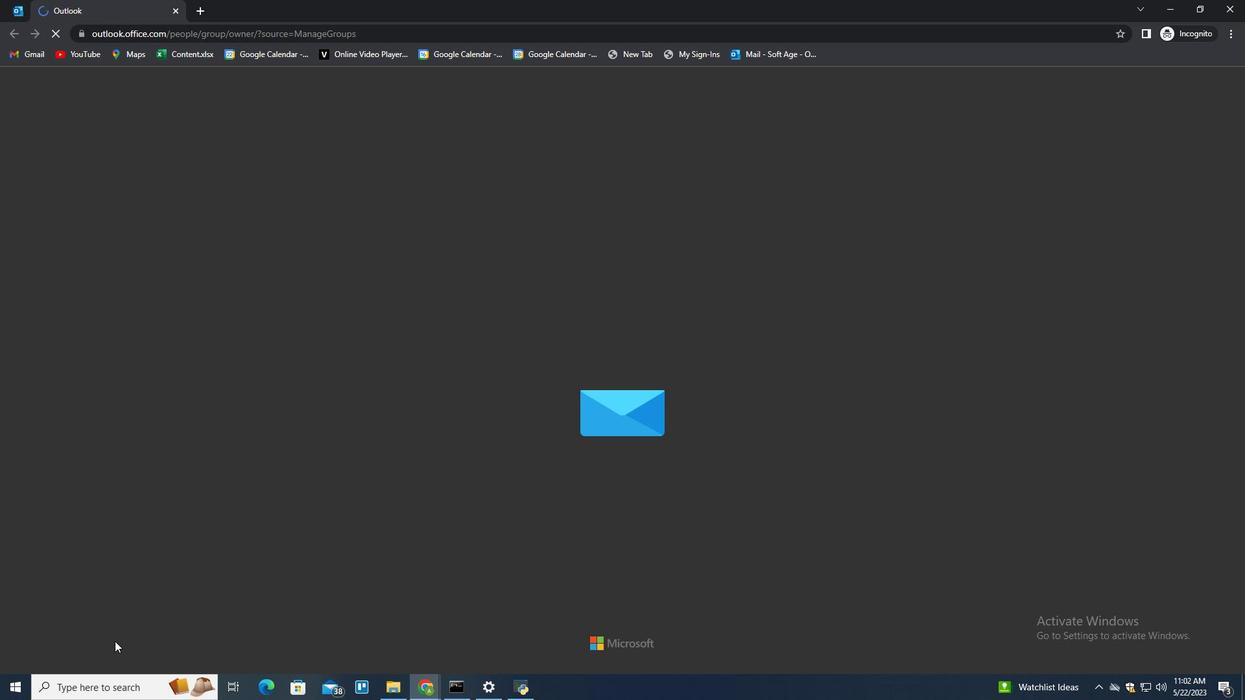 
Action: Mouse moved to (5, 0)
Screenshot: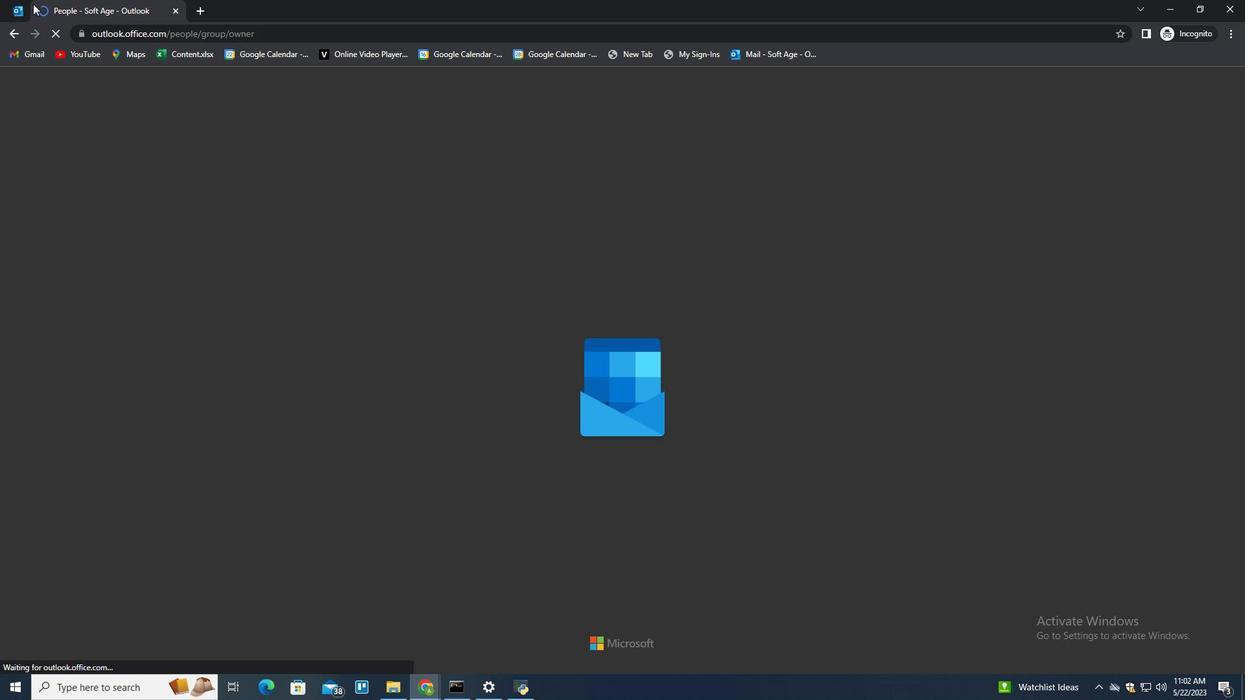 
Action: Mouse pressed left at (5, 0)
Screenshot: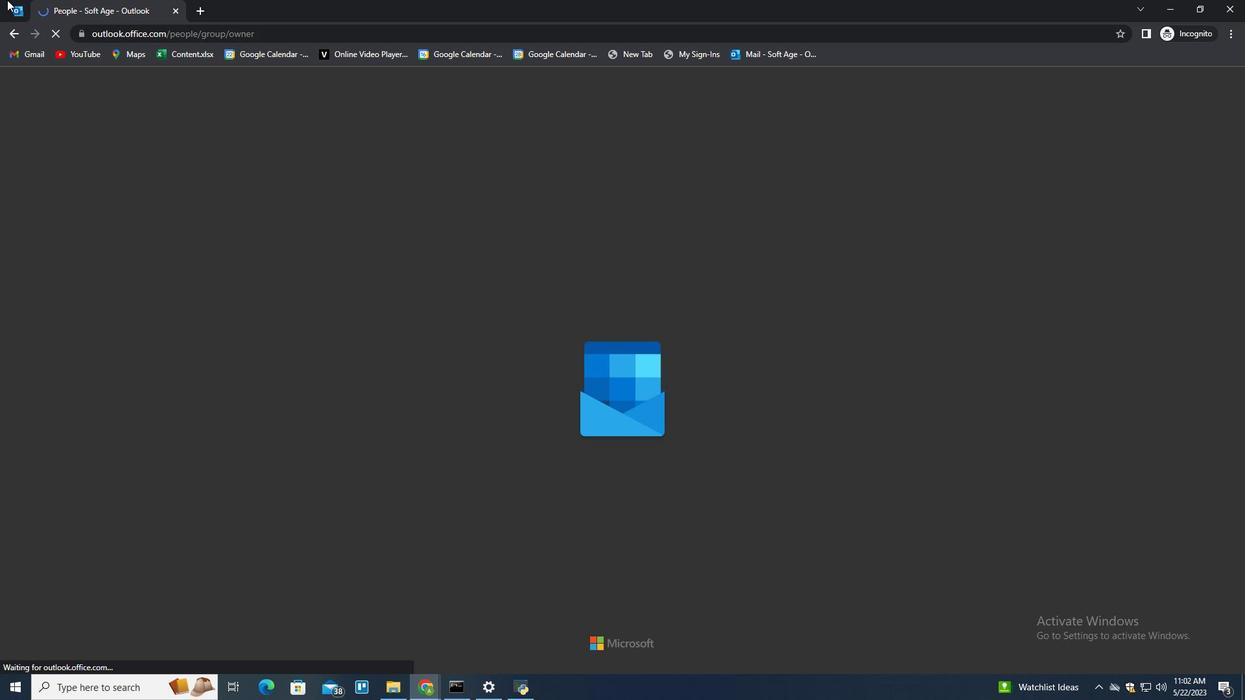 
Action: Mouse moved to (107, 548)
Screenshot: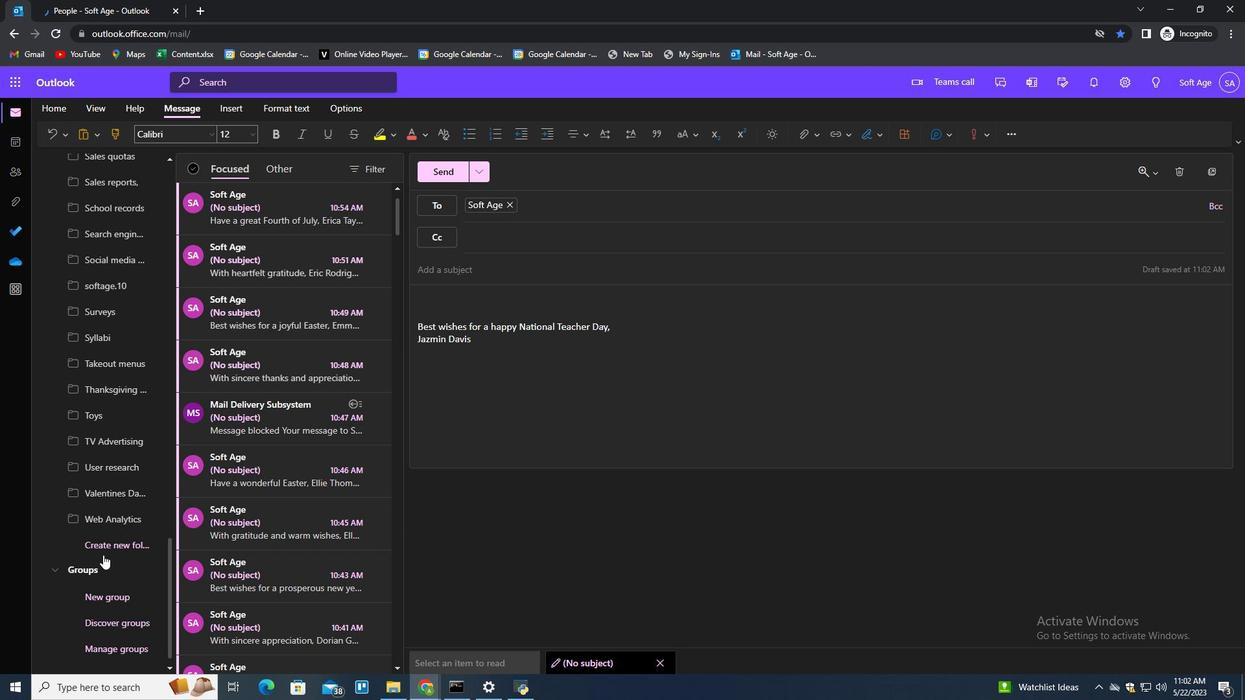 
Action: Mouse pressed left at (107, 548)
Screenshot: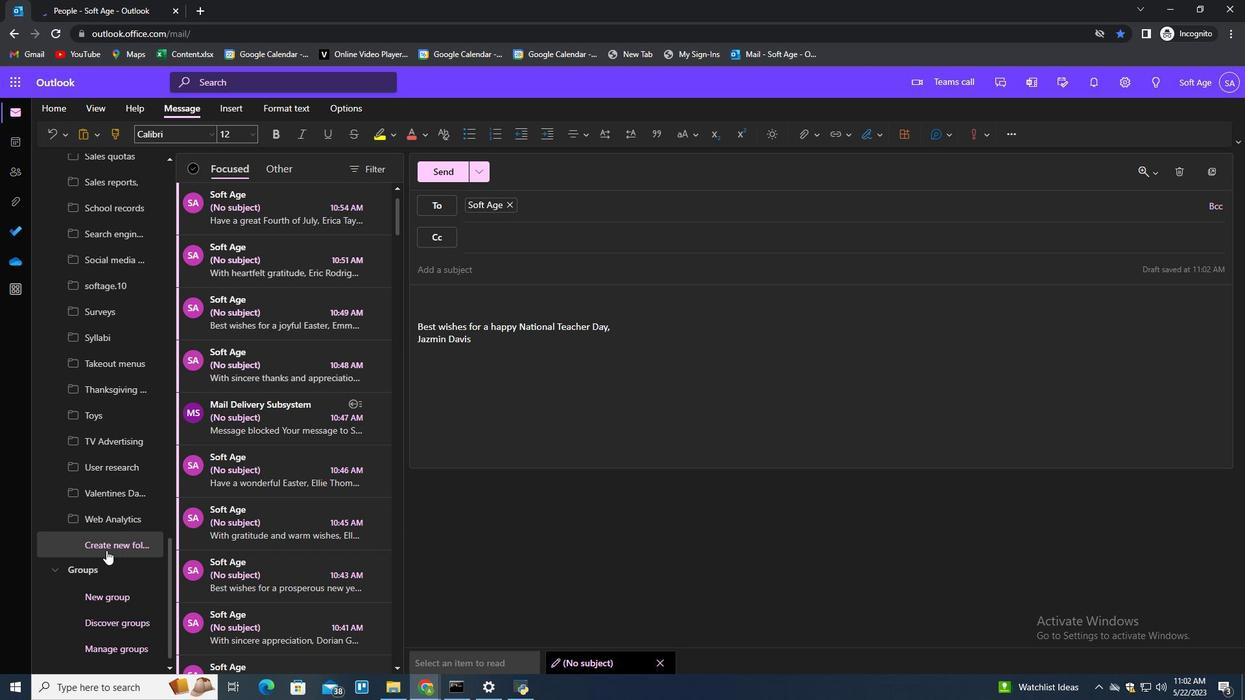 
Action: Key pressed <Key.shift>Assignment<Key.enter>
Screenshot: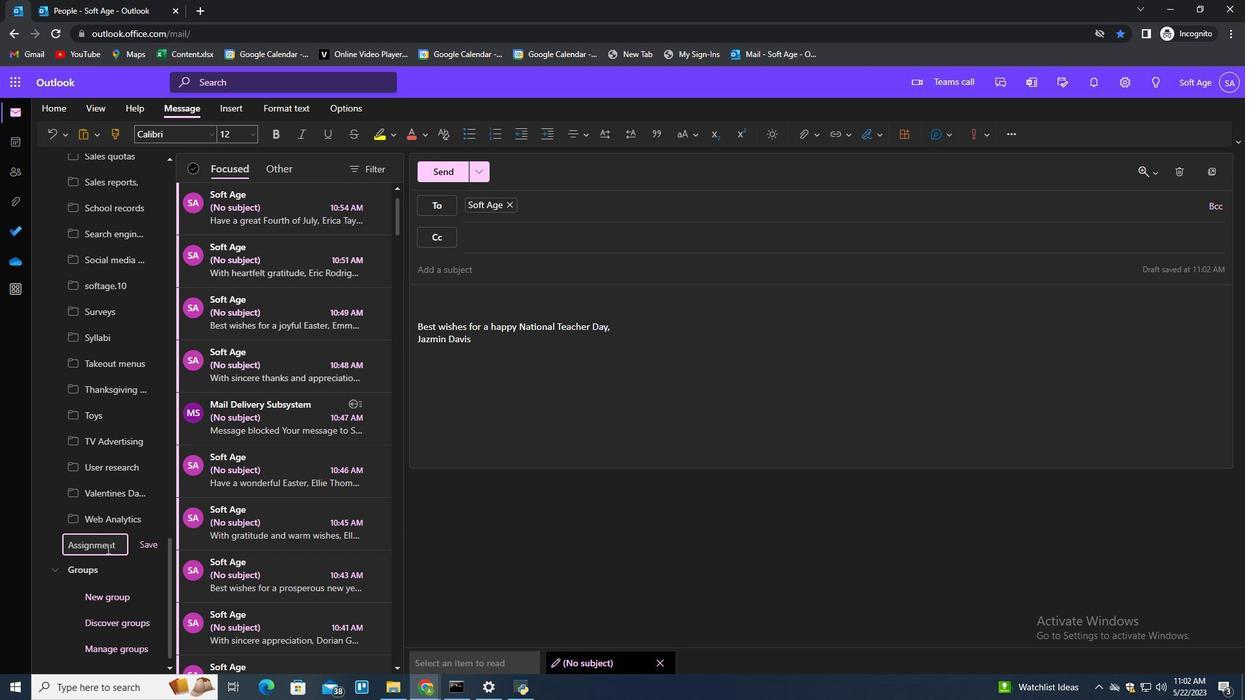 
